 Task: Create a sub task Gather and Analyse Requirements for the task  Develop a new online tool for online resume building in the project BlueTech , assign it to team member softage.1@softage.net and update the status of the sub task to  Off Track , set the priority of the sub task to High
Action: Mouse moved to (812, 315)
Screenshot: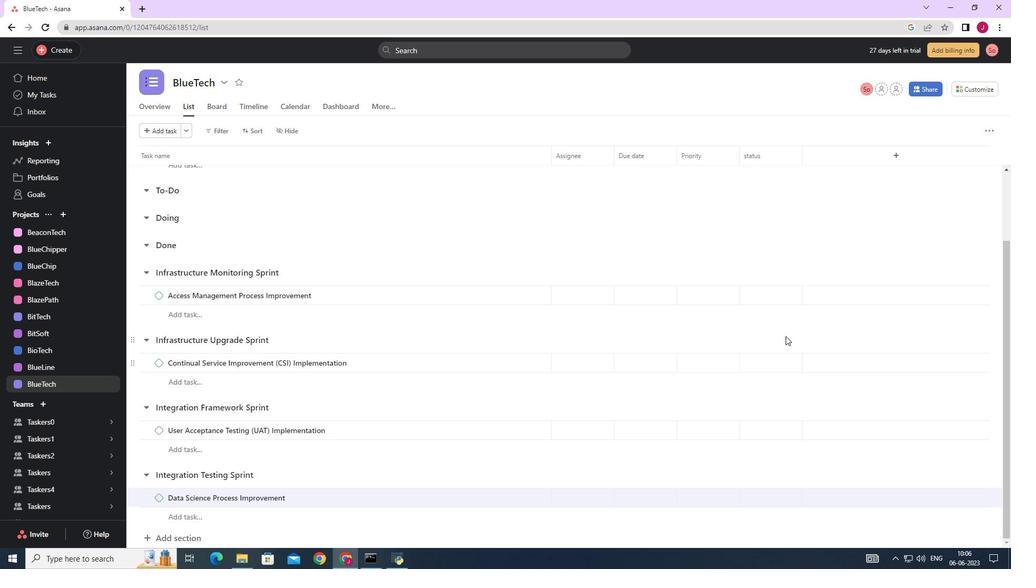 
Action: Mouse scrolled (812, 315) with delta (0, 0)
Screenshot: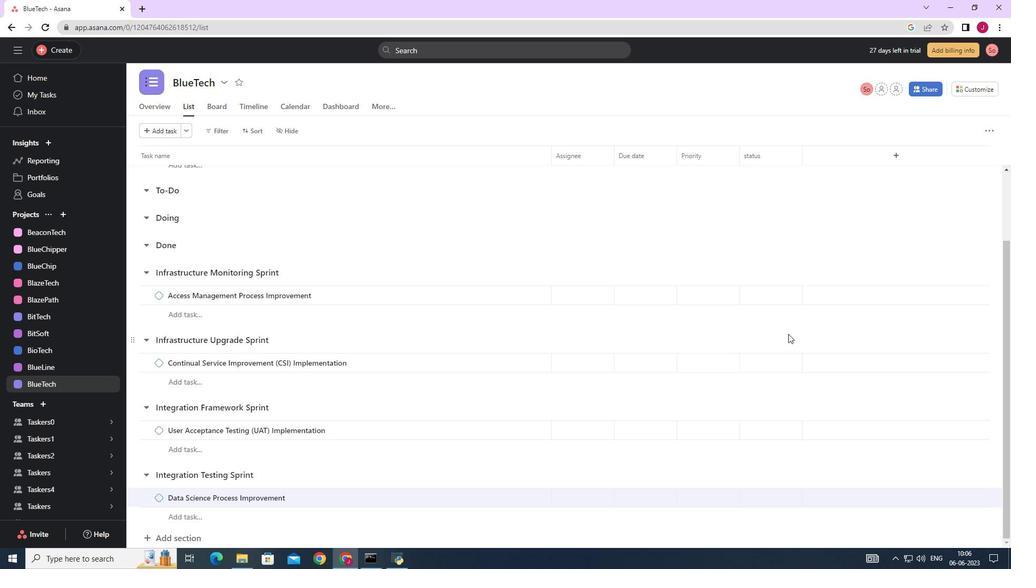 
Action: Mouse scrolled (812, 315) with delta (0, 0)
Screenshot: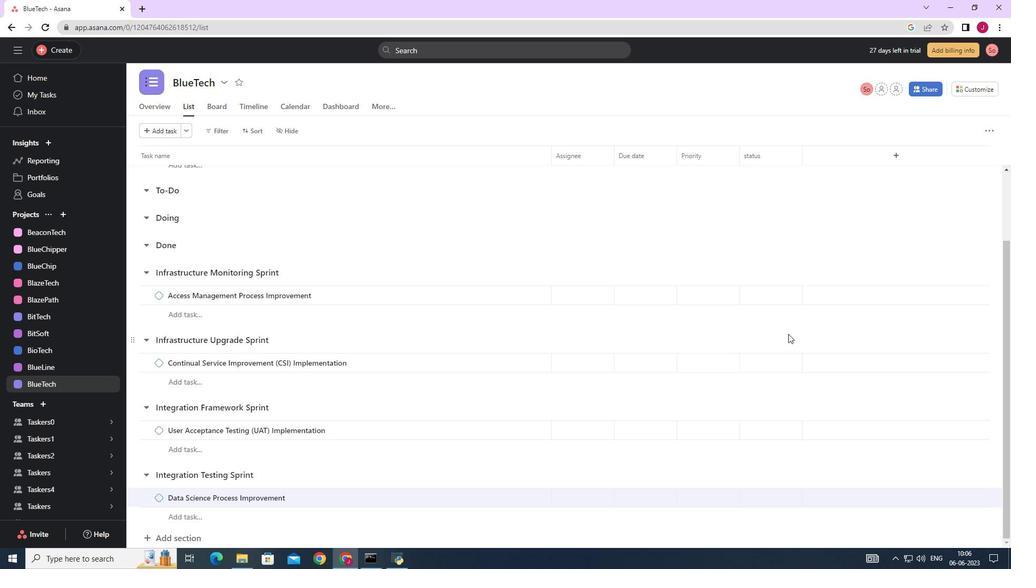 
Action: Mouse scrolled (812, 315) with delta (0, 0)
Screenshot: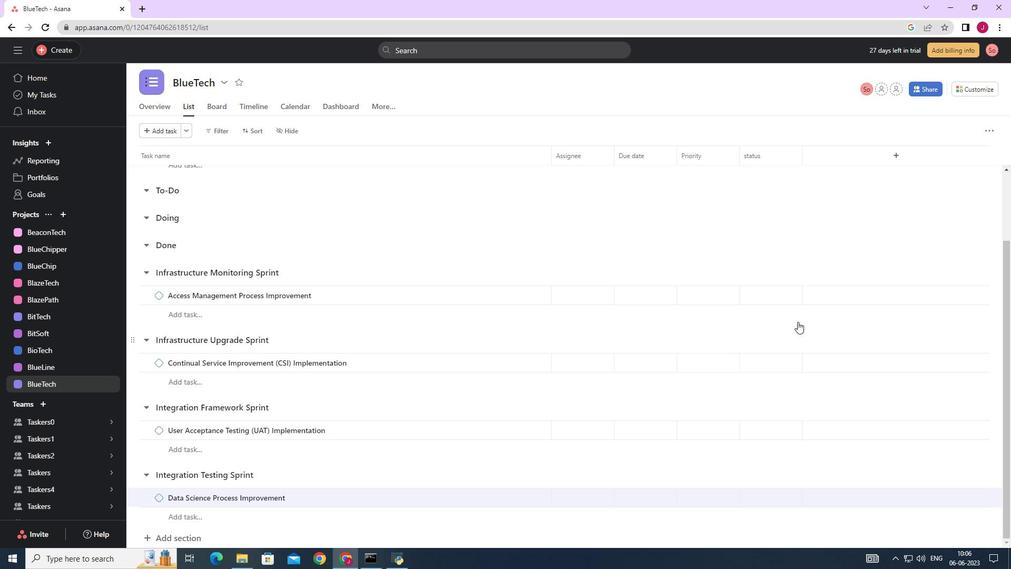 
Action: Mouse moved to (864, 184)
Screenshot: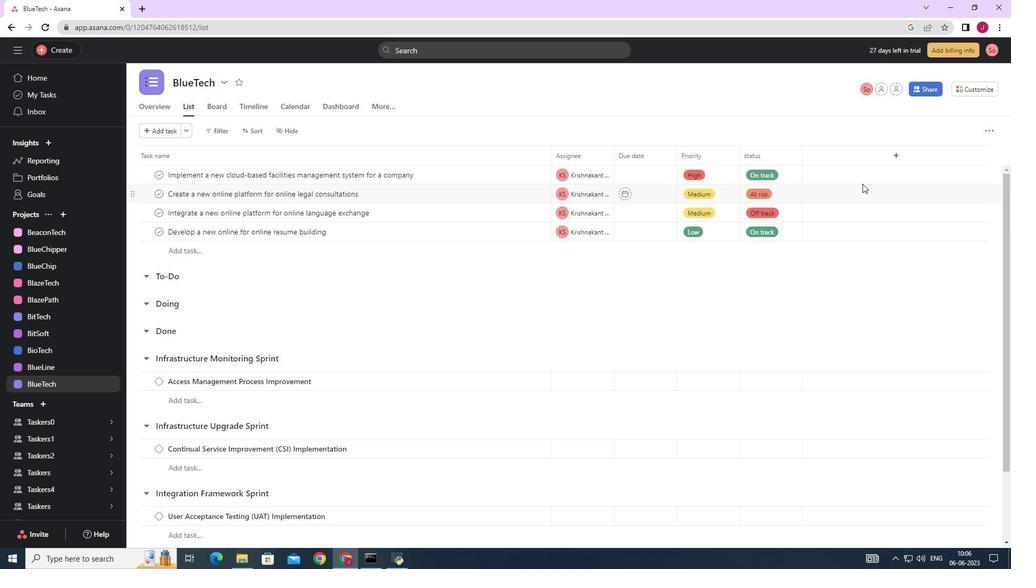 
Action: Mouse scrolled (864, 184) with delta (0, 0)
Screenshot: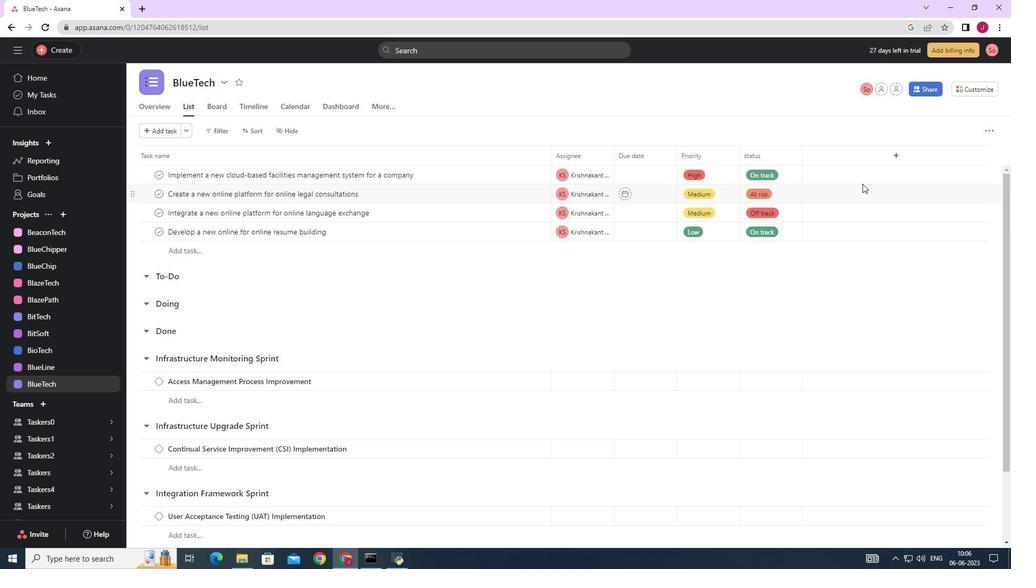 
Action: Mouse scrolled (864, 184) with delta (0, 0)
Screenshot: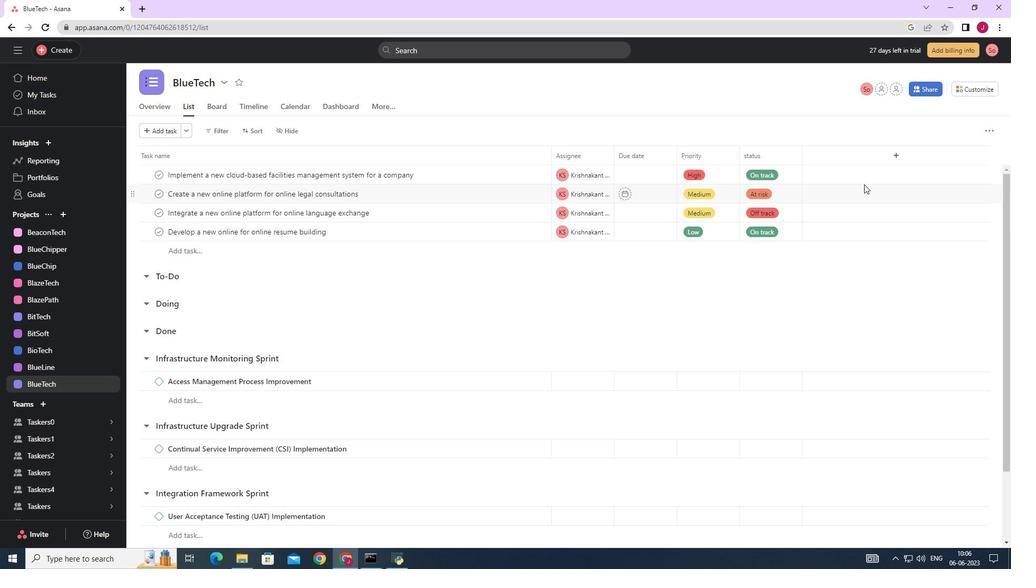 
Action: Mouse scrolled (864, 184) with delta (0, 0)
Screenshot: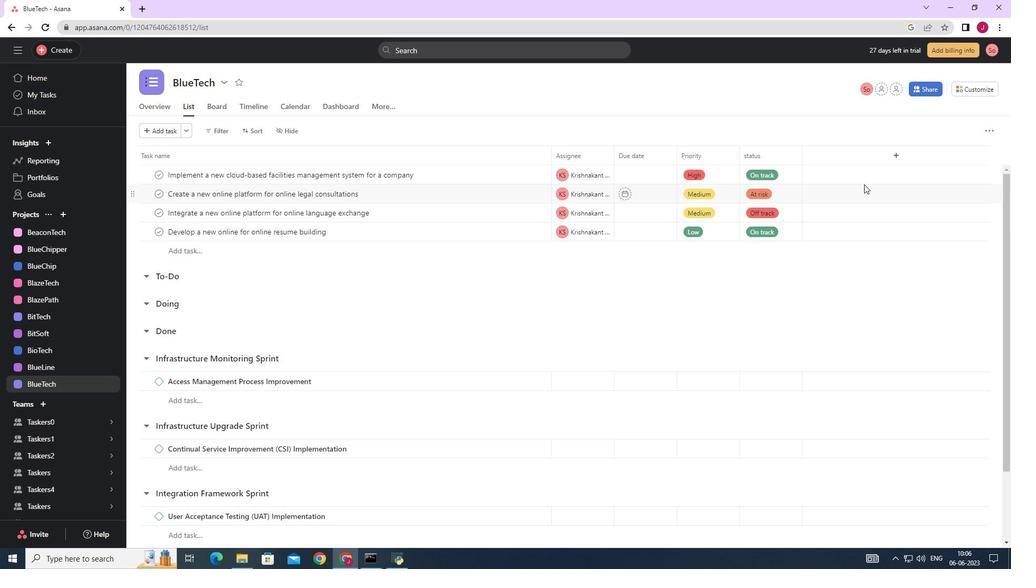 
Action: Mouse moved to (482, 233)
Screenshot: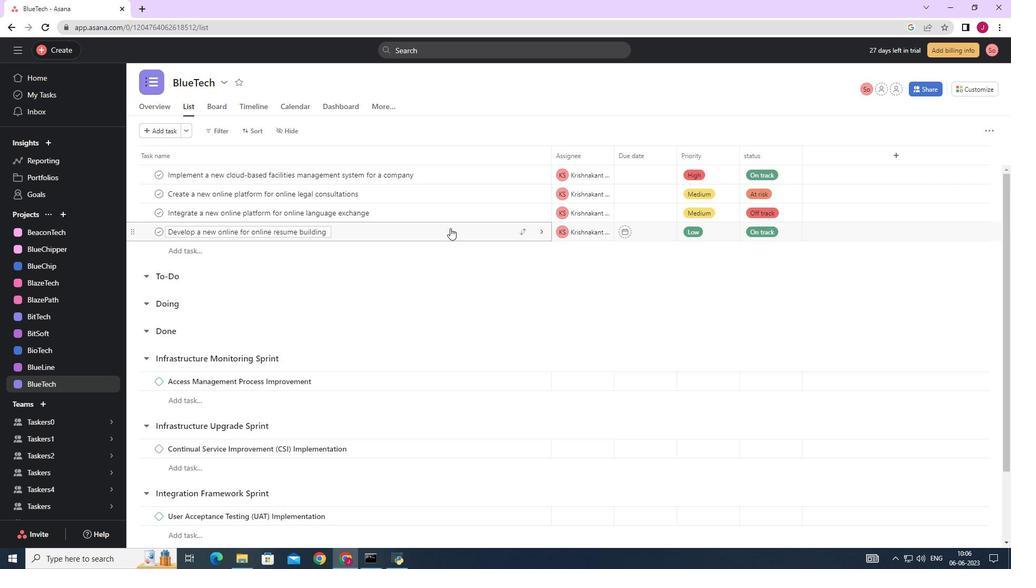 
Action: Mouse pressed left at (482, 233)
Screenshot: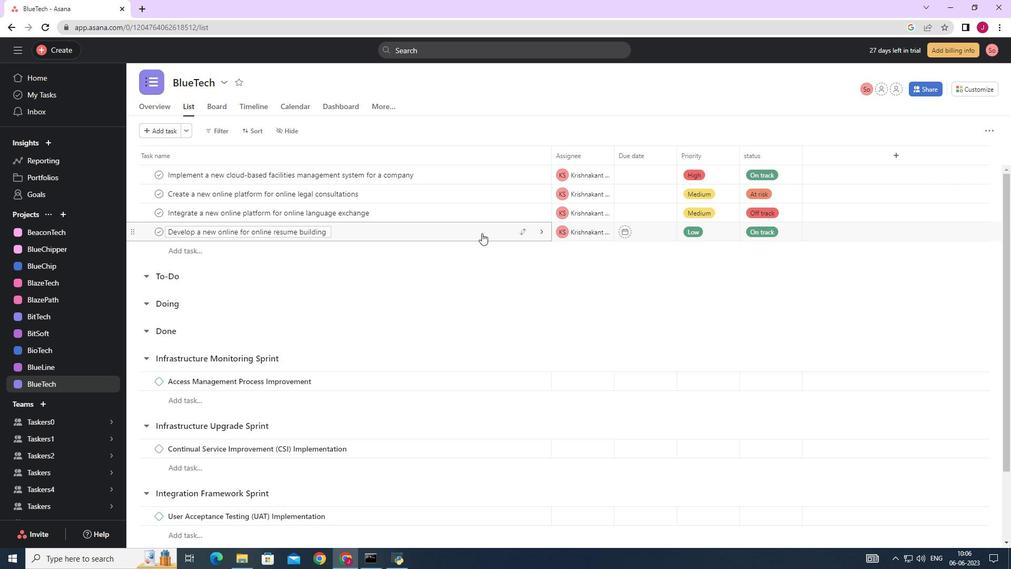
Action: Mouse moved to (851, 342)
Screenshot: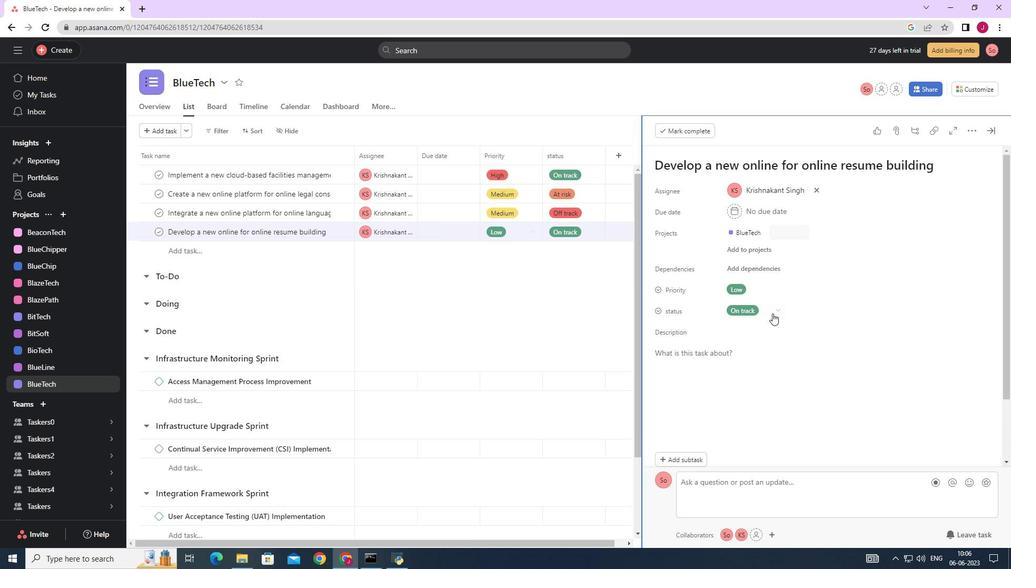 
Action: Mouse scrolled (851, 342) with delta (0, 0)
Screenshot: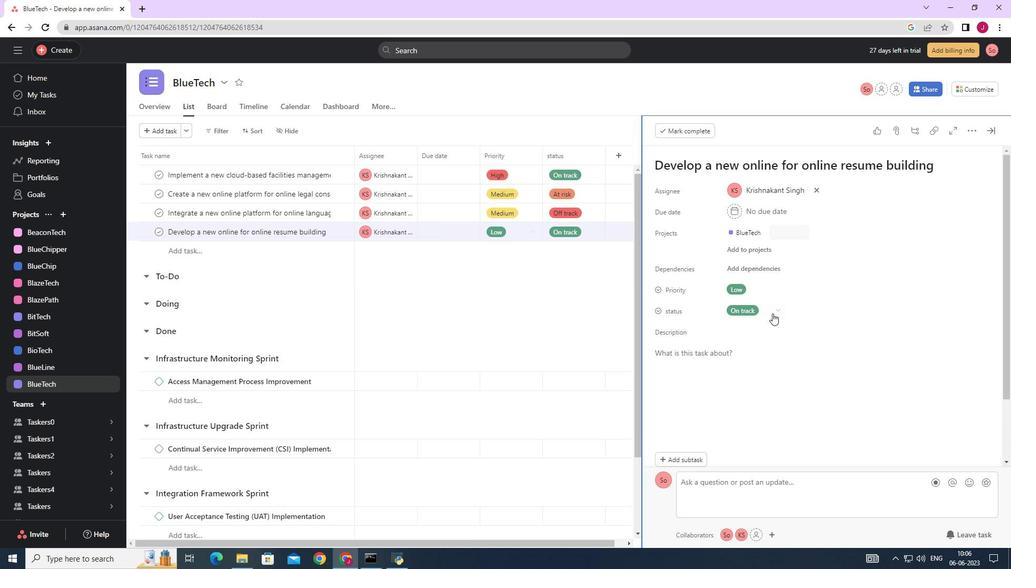 
Action: Mouse moved to (850, 342)
Screenshot: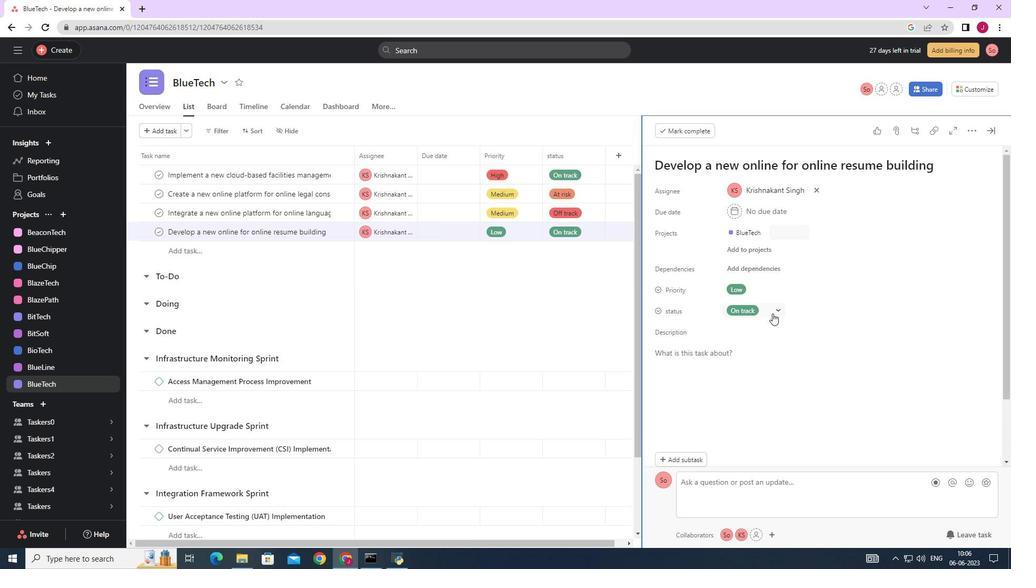 
Action: Mouse scrolled (850, 342) with delta (0, 0)
Screenshot: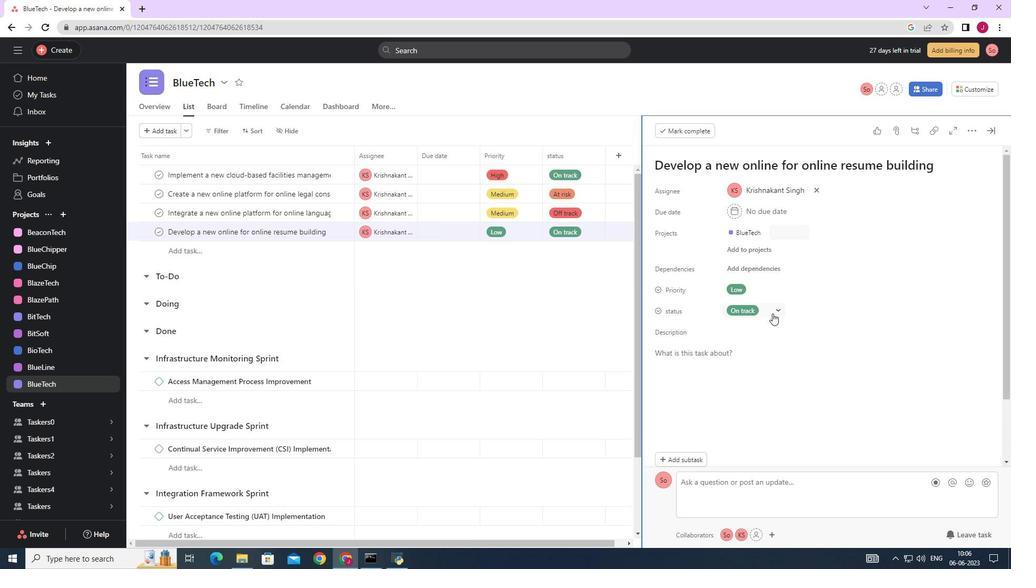 
Action: Mouse moved to (850, 342)
Screenshot: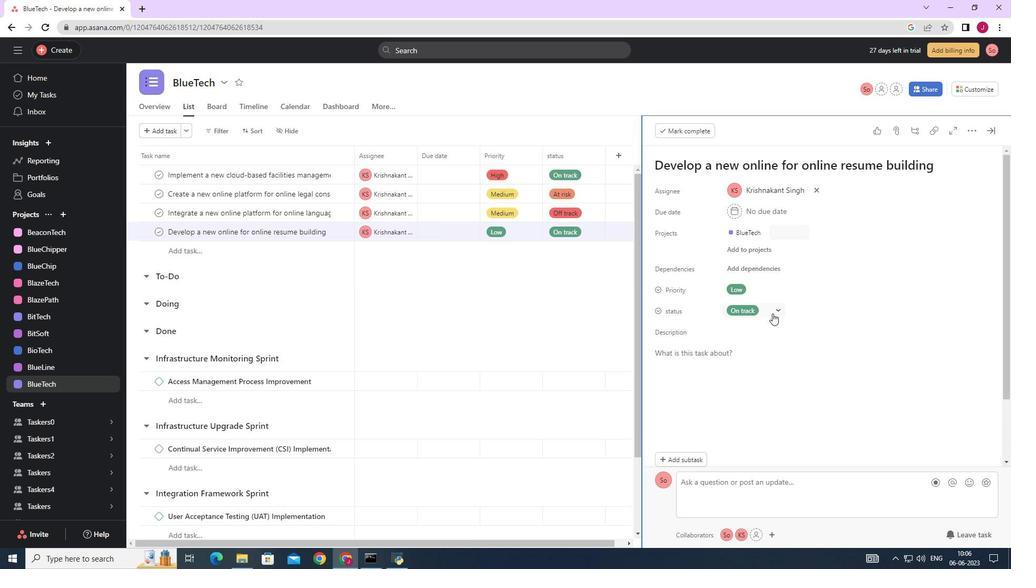 
Action: Mouse scrolled (850, 342) with delta (0, 0)
Screenshot: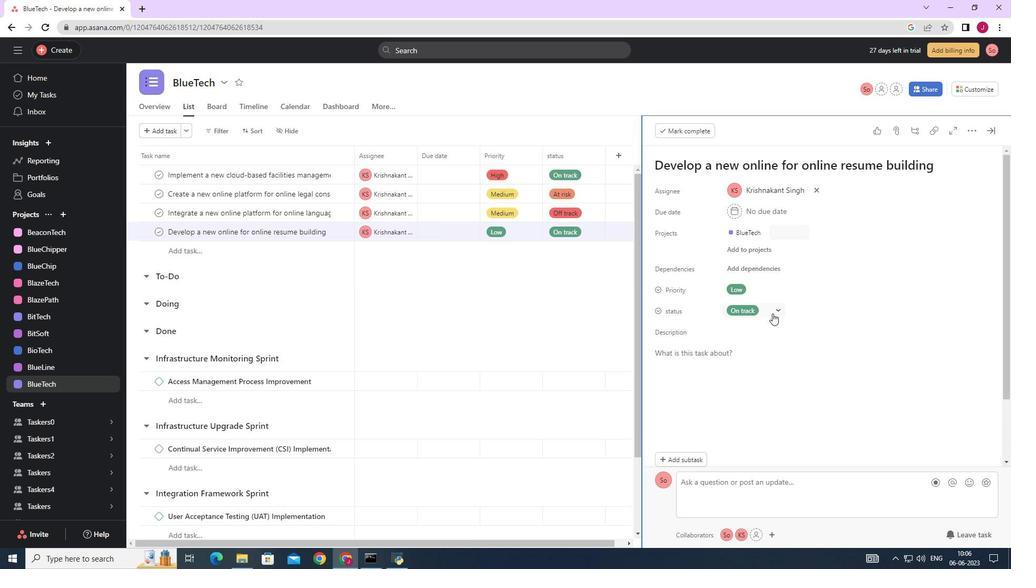 
Action: Mouse moved to (849, 342)
Screenshot: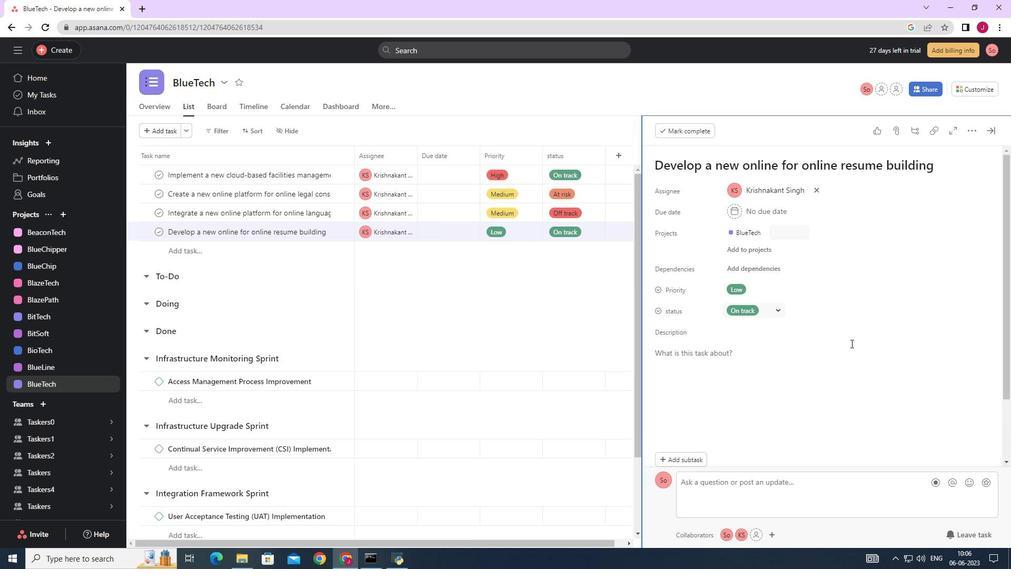 
Action: Mouse scrolled (849, 342) with delta (0, 0)
Screenshot: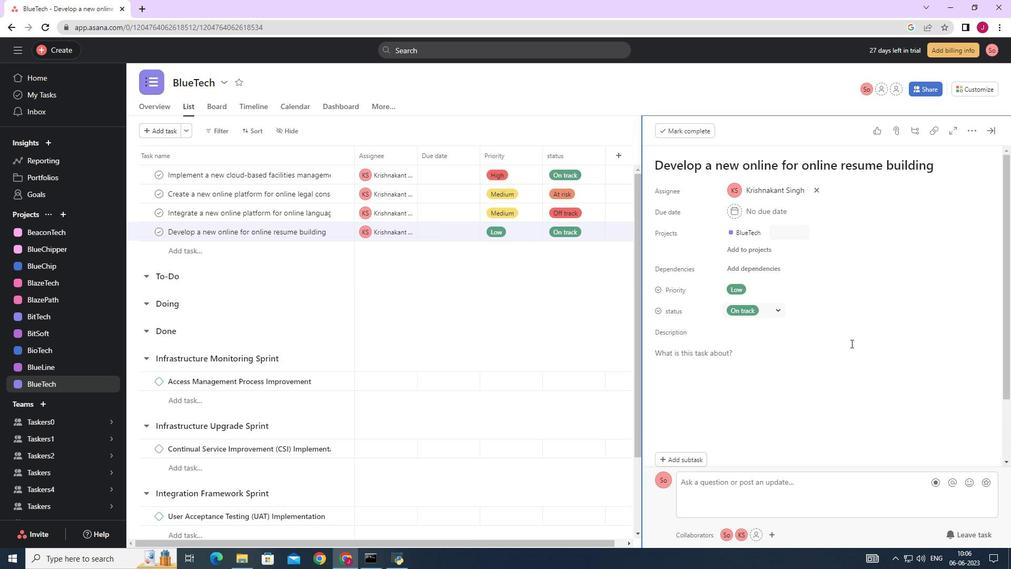 
Action: Mouse moved to (847, 342)
Screenshot: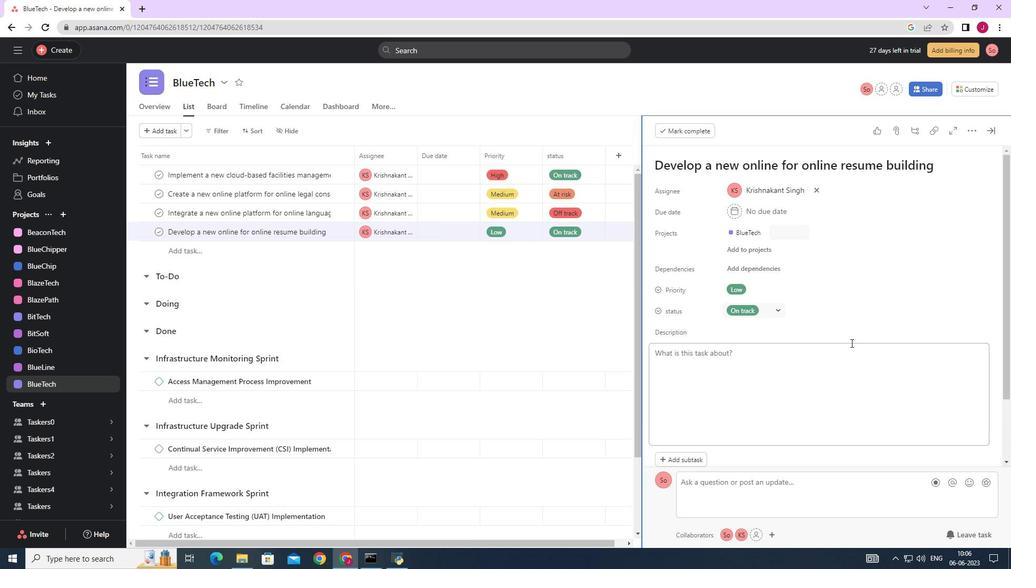 
Action: Mouse scrolled (847, 342) with delta (0, 0)
Screenshot: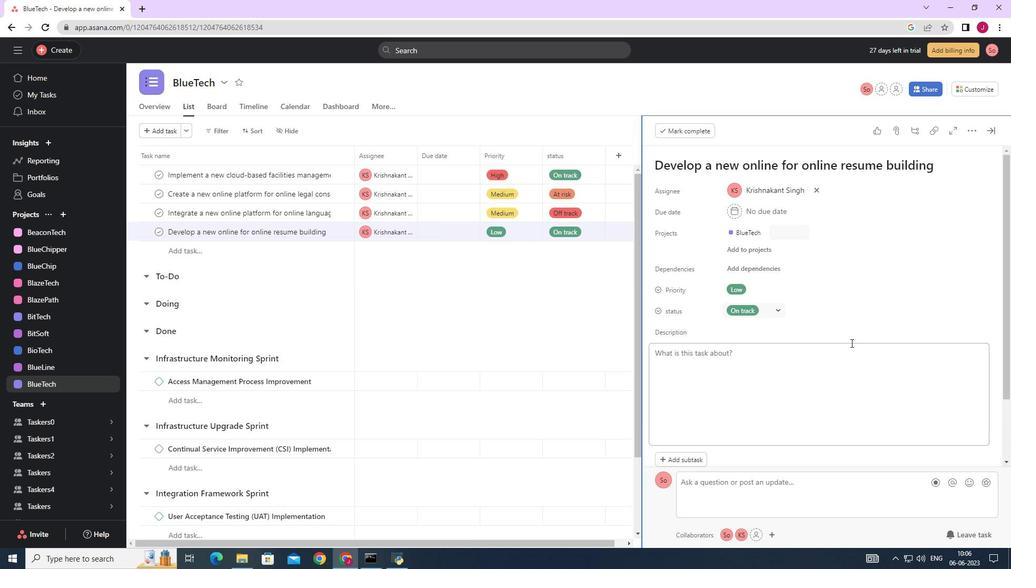 
Action: Mouse moved to (688, 383)
Screenshot: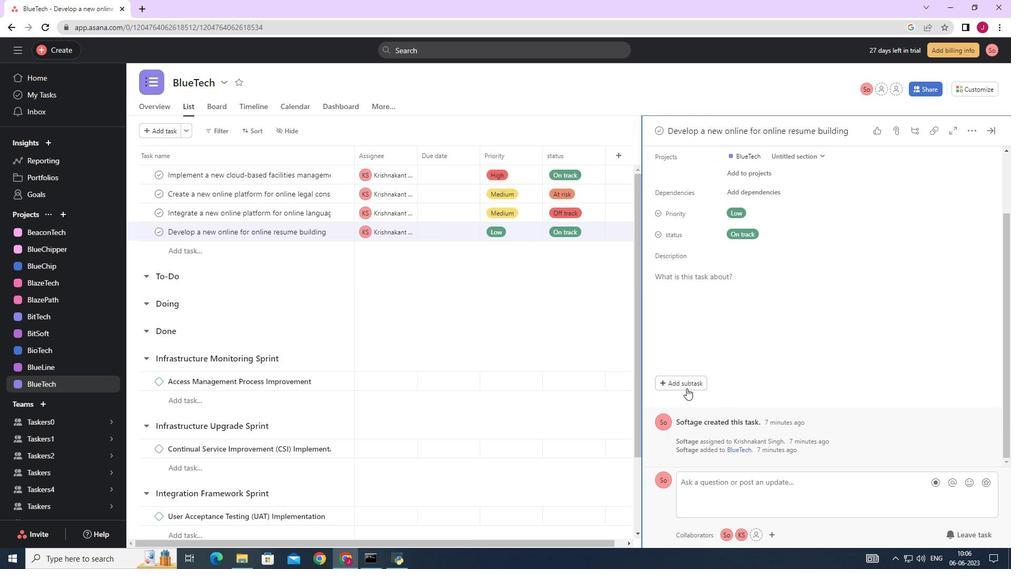 
Action: Mouse pressed left at (688, 383)
Screenshot: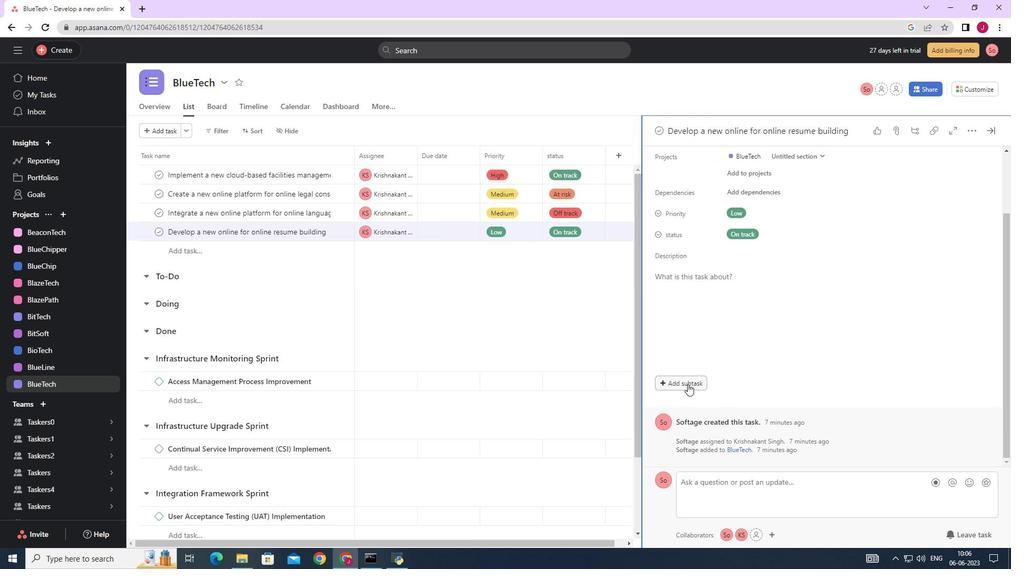 
Action: Mouse moved to (688, 383)
Screenshot: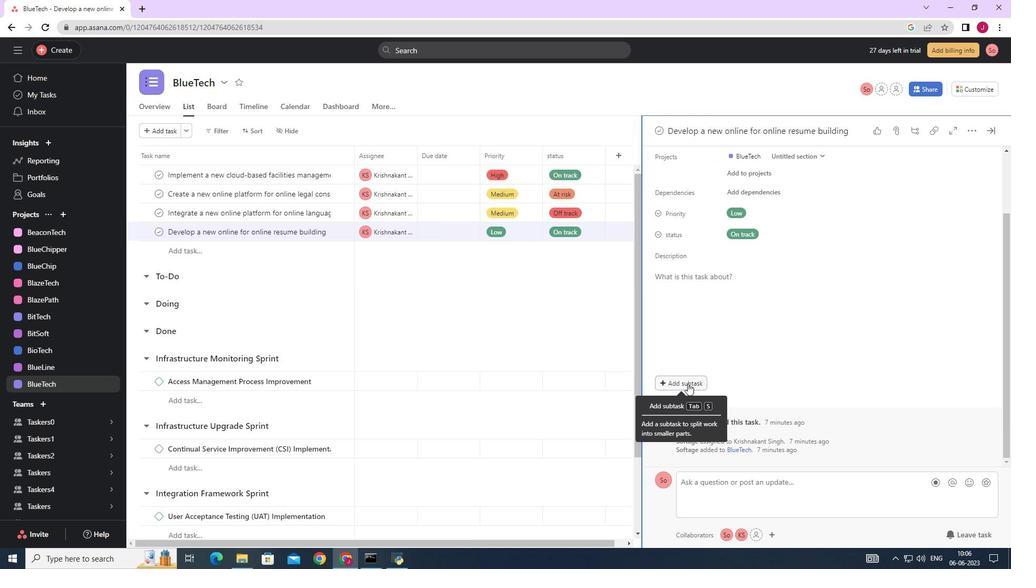 
Action: Mouse scrolled (688, 382) with delta (0, 0)
Screenshot: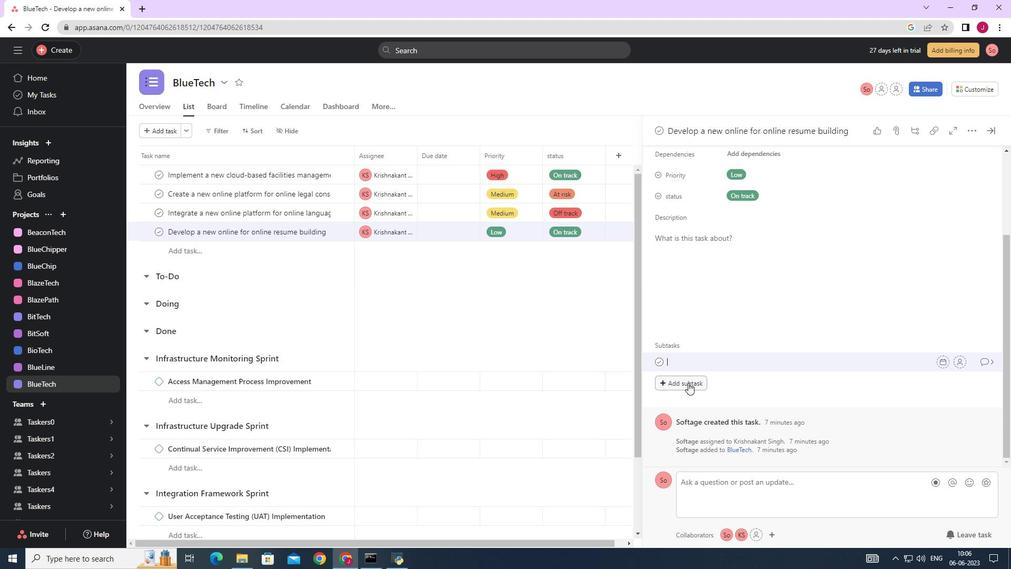 
Action: Mouse scrolled (688, 382) with delta (0, 0)
Screenshot: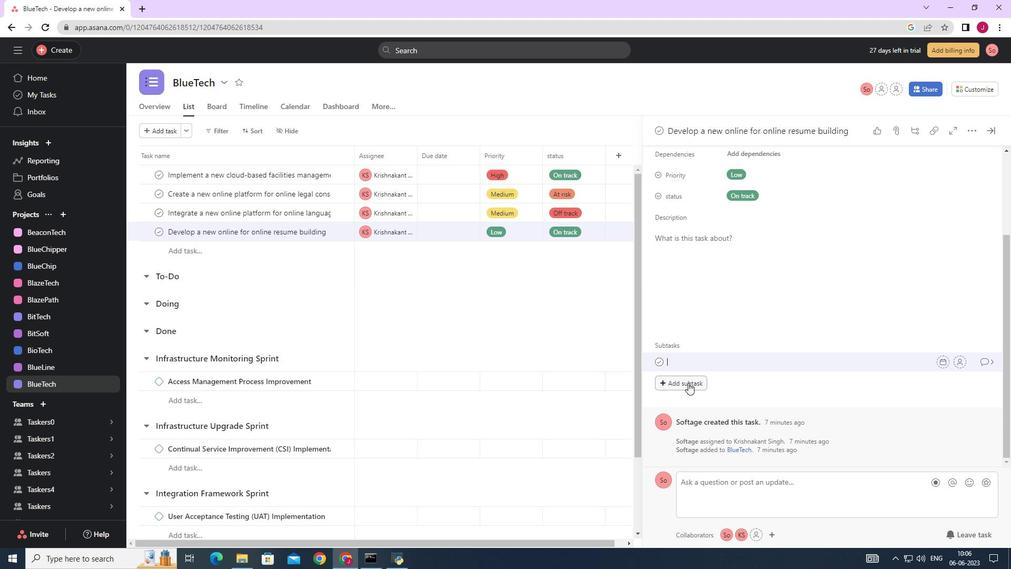 
Action: Mouse moved to (688, 382)
Screenshot: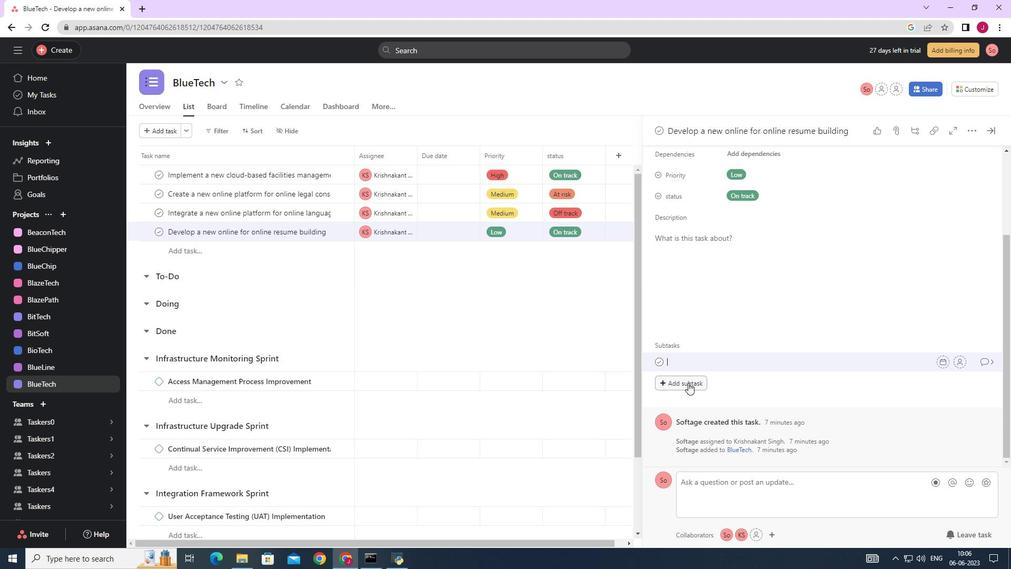 
Action: Mouse scrolled (688, 381) with delta (0, 0)
Screenshot: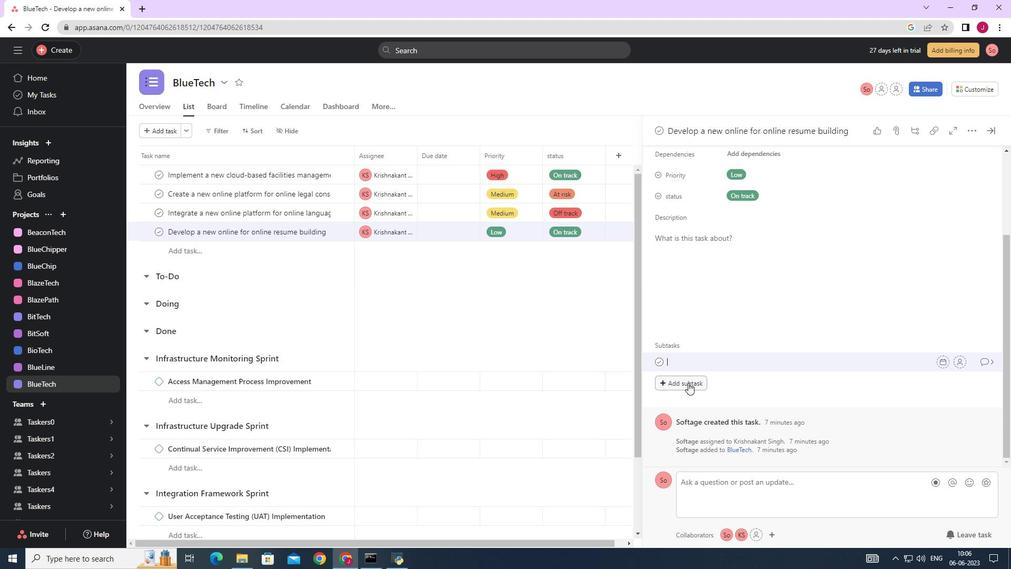 
Action: Mouse moved to (689, 379)
Screenshot: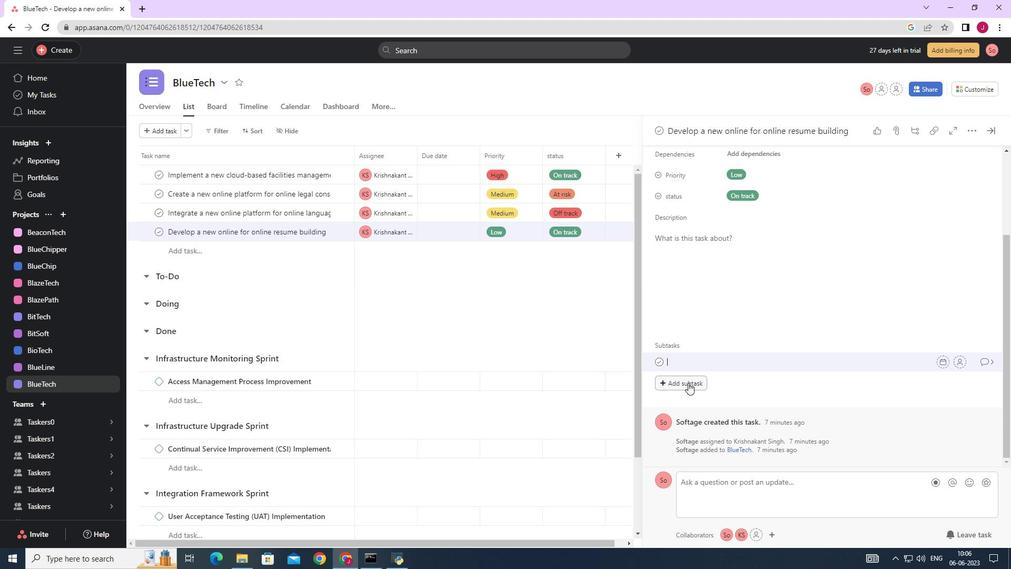 
Action: Mouse scrolled (689, 379) with delta (0, 0)
Screenshot: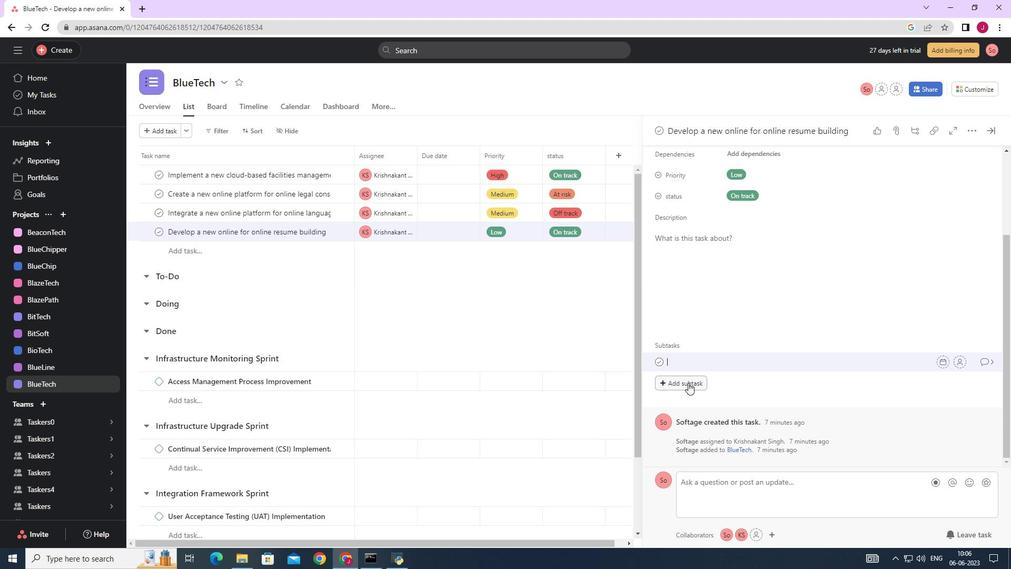 
Action: Mouse moved to (692, 364)
Screenshot: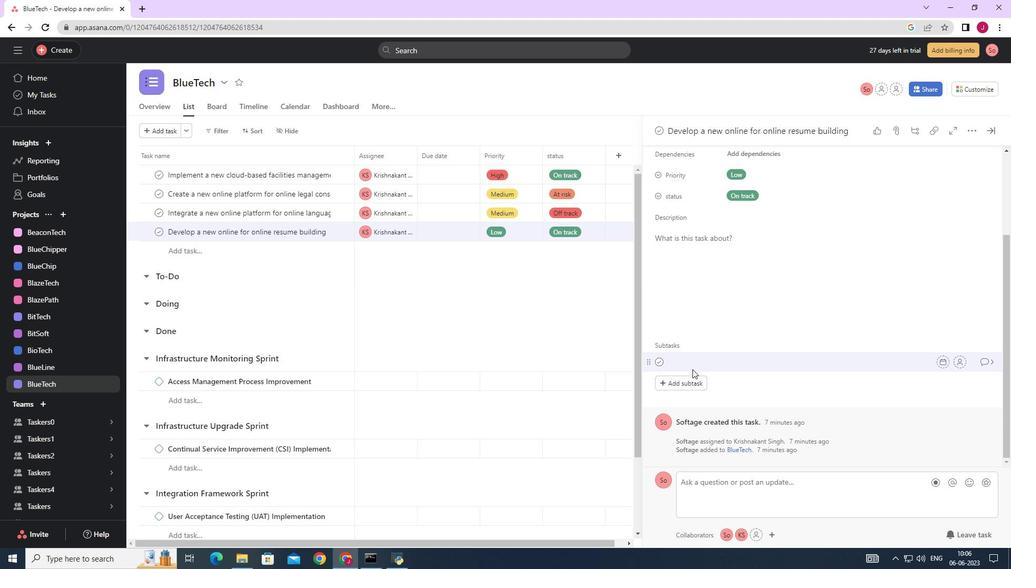 
Action: Key pressed <Key.caps_lock>G<Key.caps_lock>ather<Key.space>and<Key.space><Key.caps_lock>A<Key.caps_lock>nalyse<Key.space><Key.caps_lock>R<Key.caps_lock>equirements<Key.space>
Screenshot: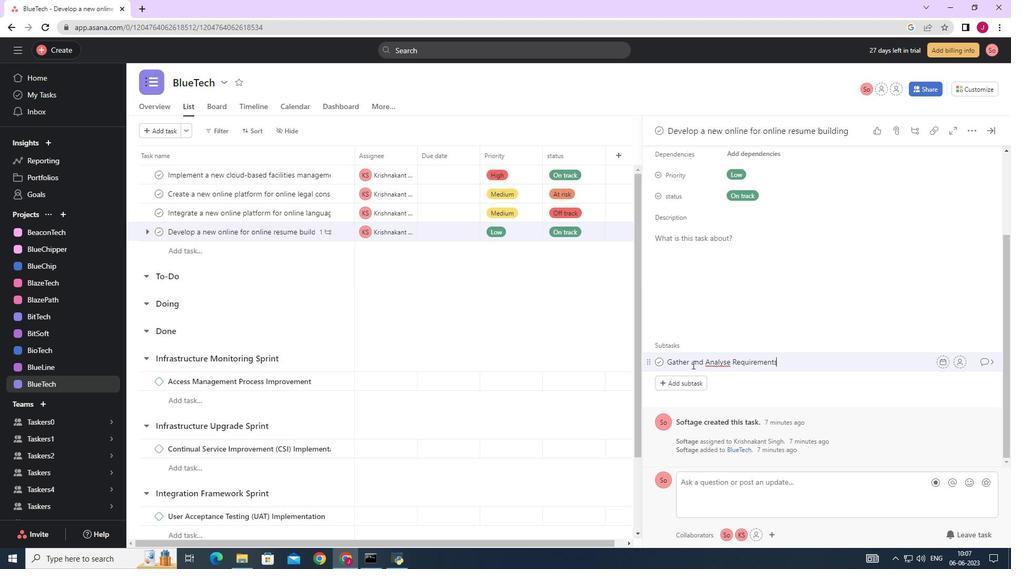 
Action: Mouse moved to (957, 360)
Screenshot: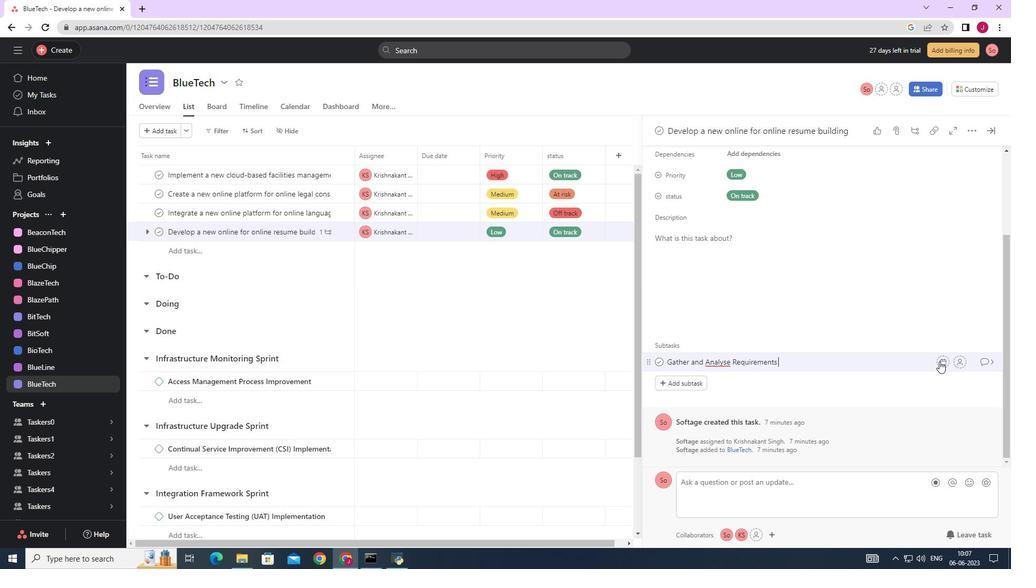 
Action: Mouse pressed left at (957, 360)
Screenshot: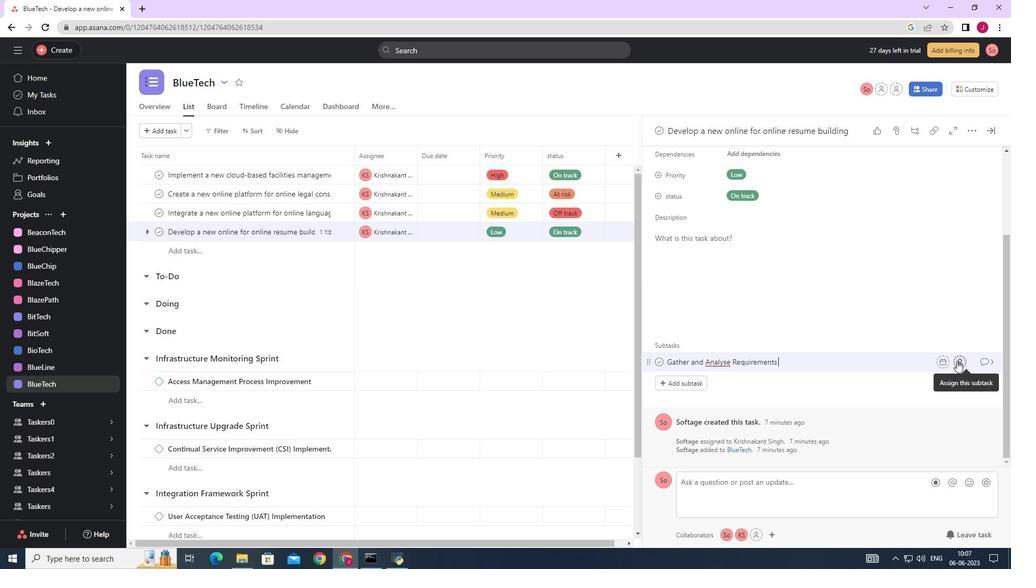 
Action: Mouse moved to (861, 405)
Screenshot: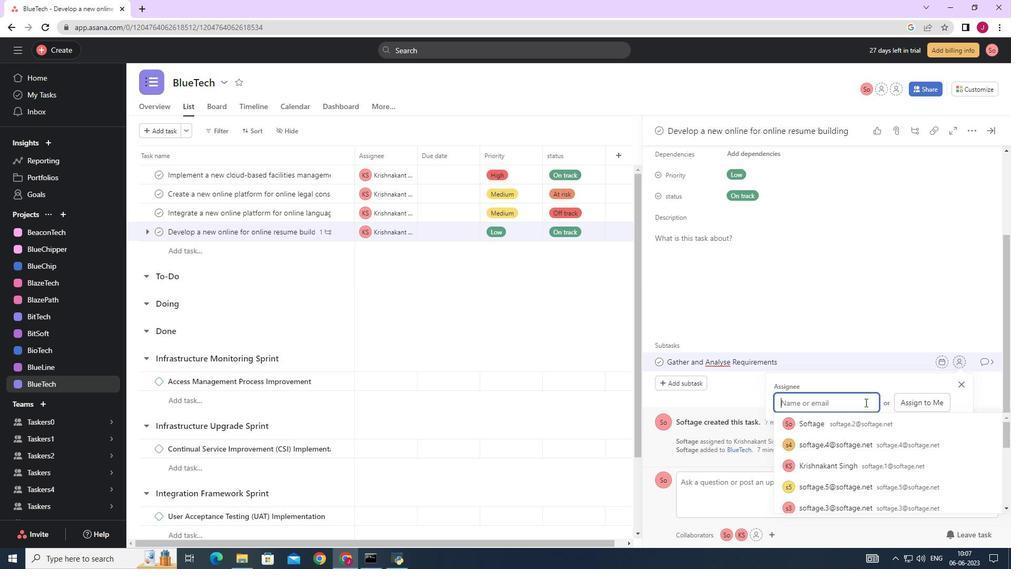 
Action: Key pressed softage.
Screenshot: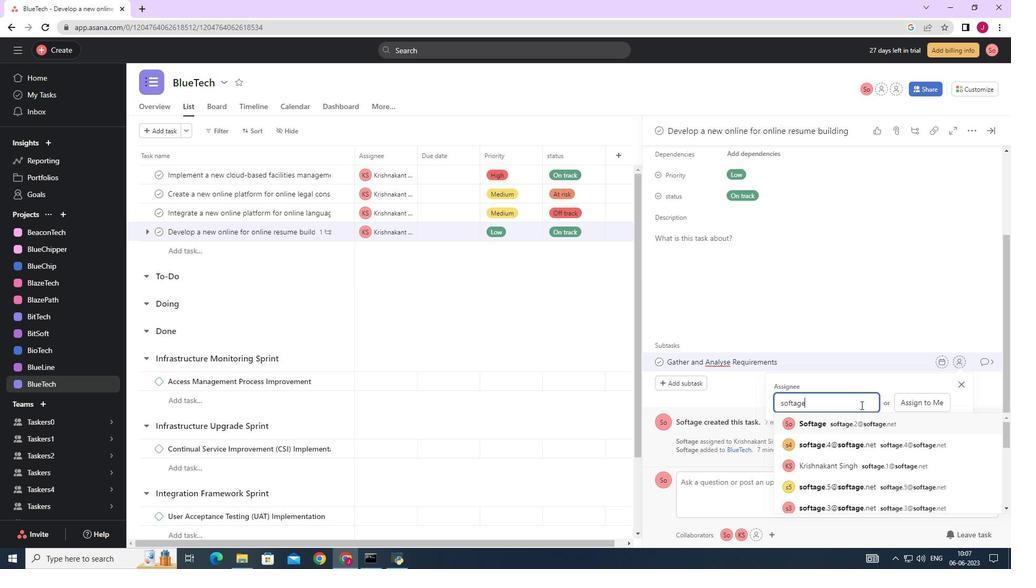 
Action: Mouse moved to (962, 384)
Screenshot: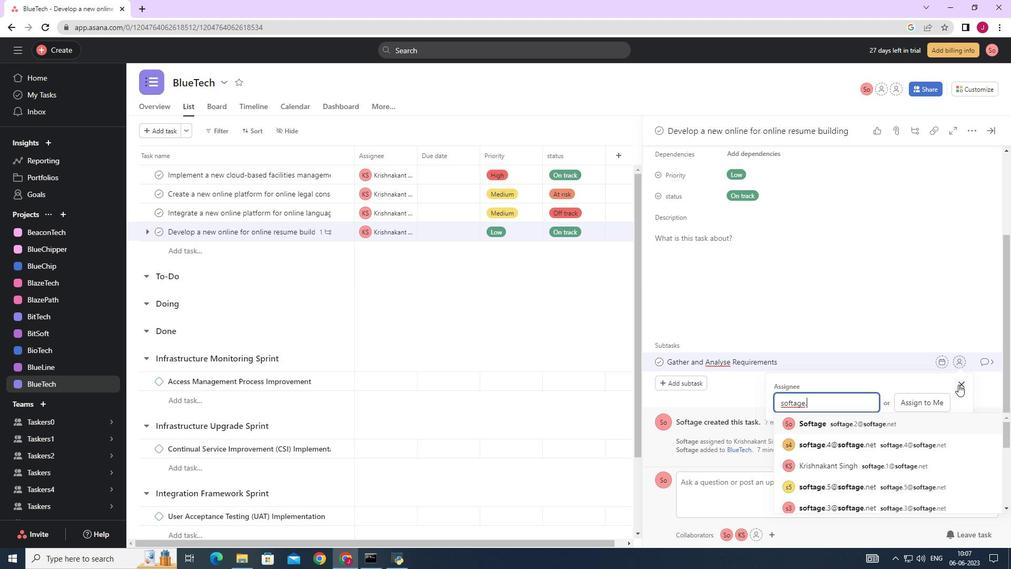 
Action: Mouse pressed left at (962, 384)
Screenshot: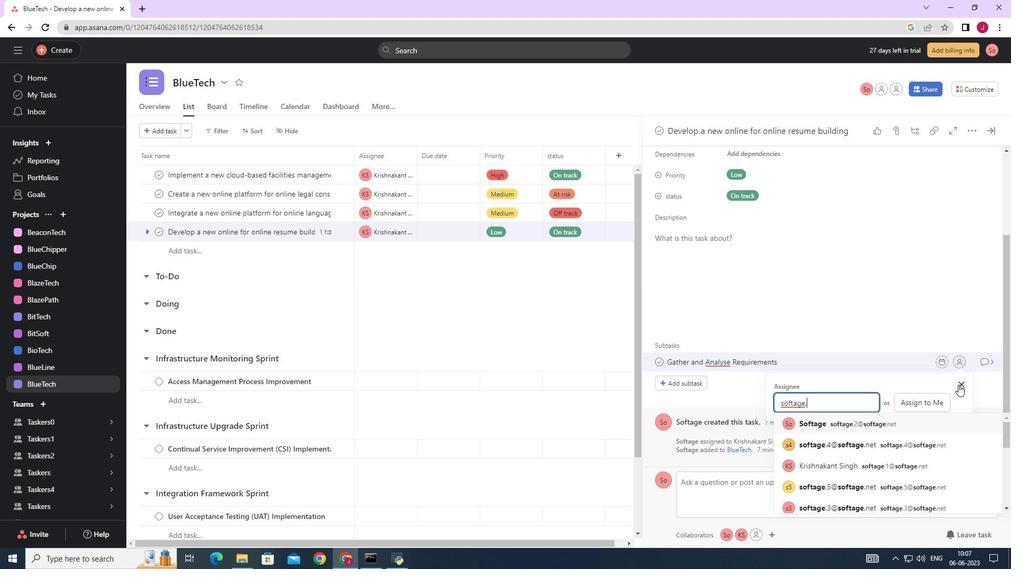 
Action: Mouse moved to (750, 408)
Screenshot: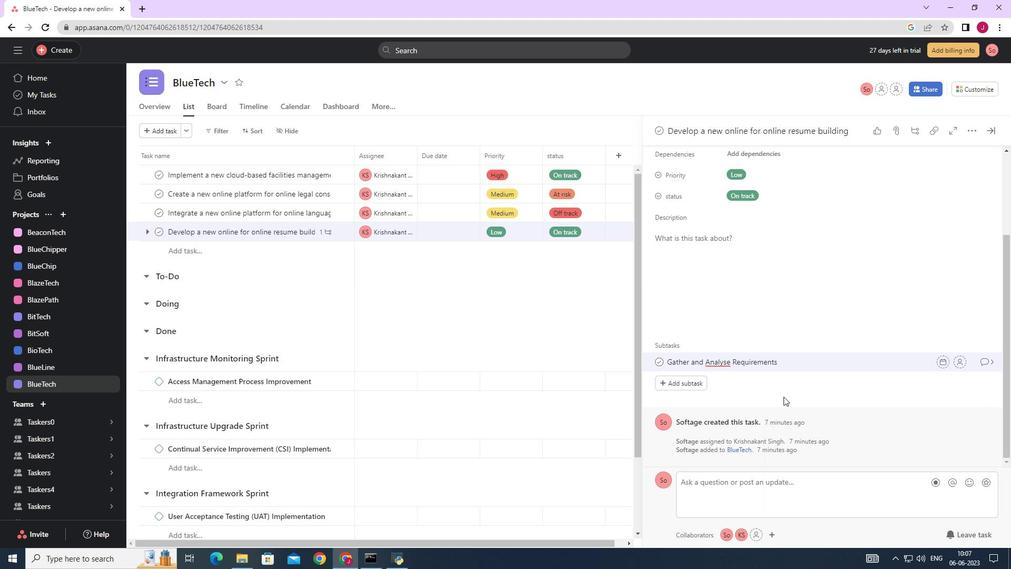 
Action: Mouse scrolled (750, 409) with delta (0, 0)
Screenshot: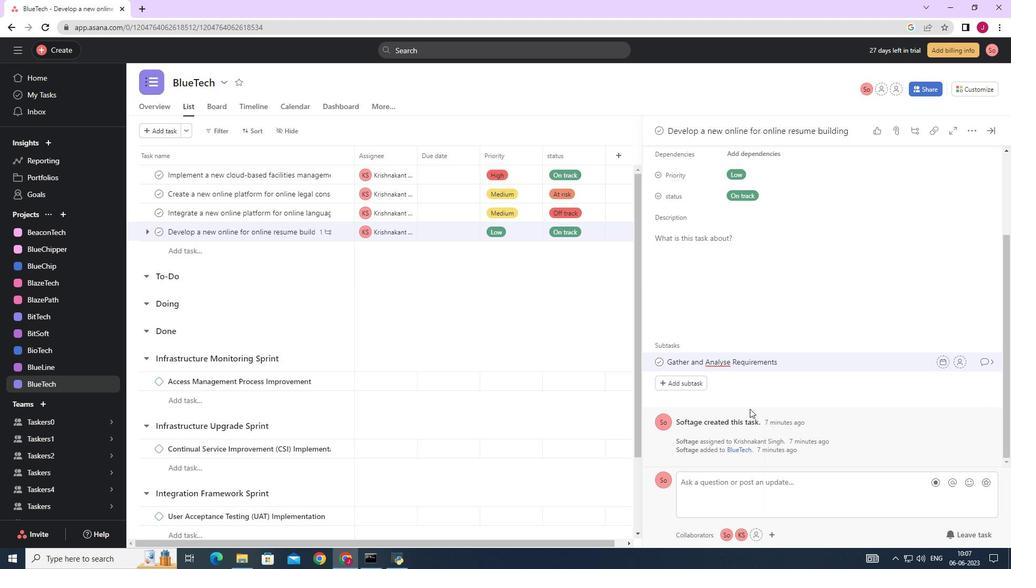 
Action: Mouse scrolled (750, 409) with delta (0, 0)
Screenshot: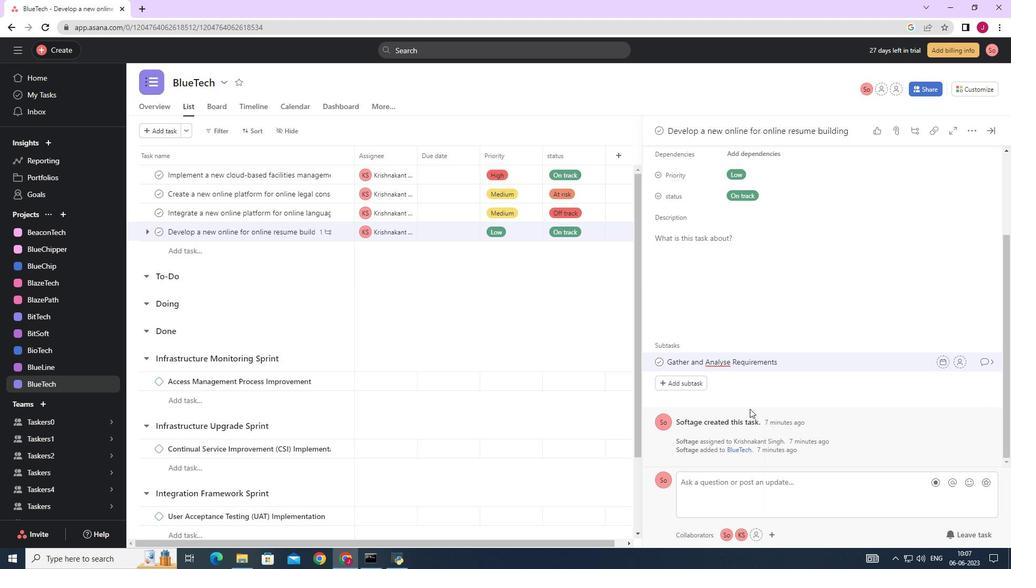 
Action: Mouse scrolled (750, 409) with delta (0, 0)
Screenshot: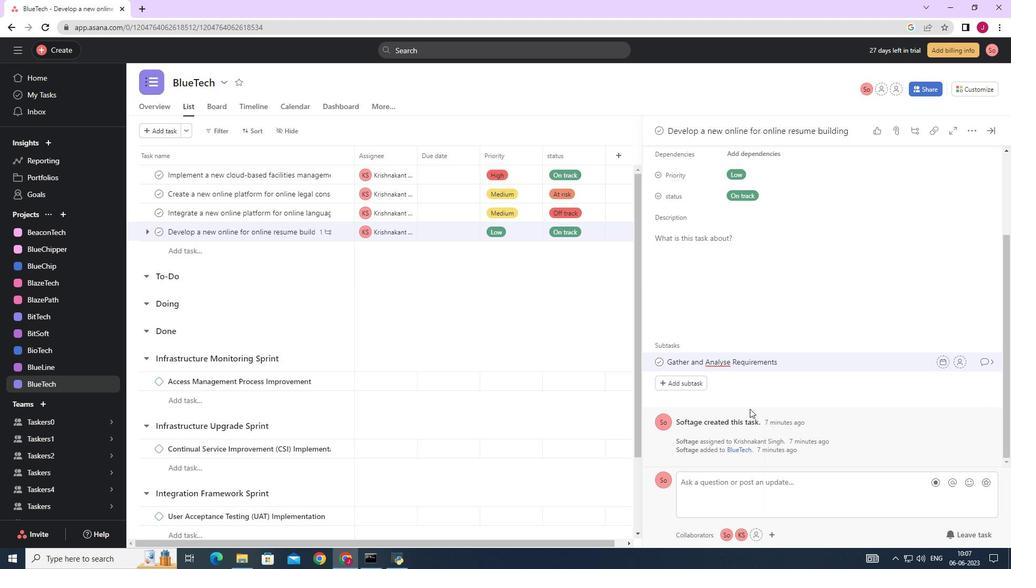 
Action: Mouse scrolled (750, 408) with delta (0, 0)
Screenshot: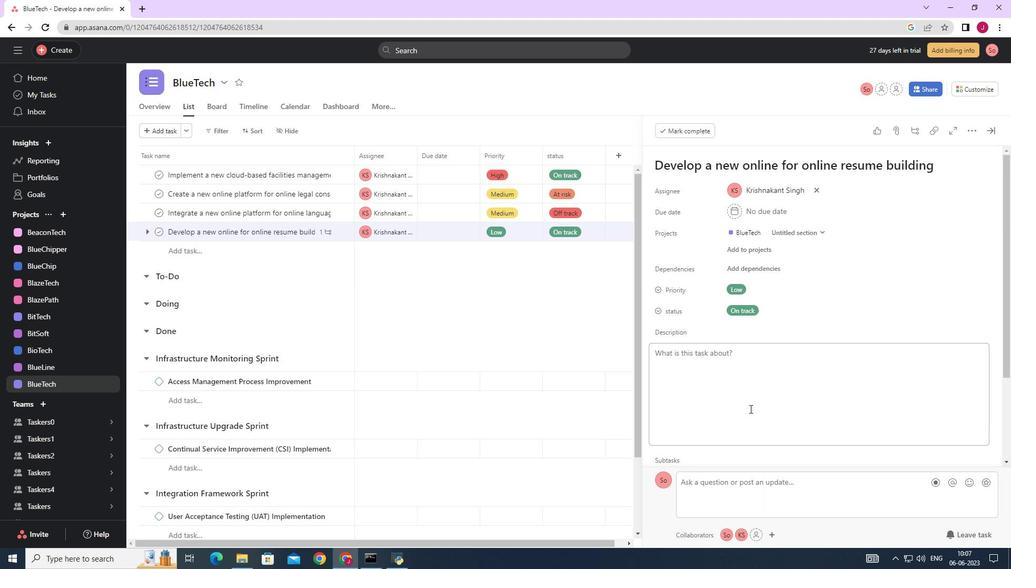 
Action: Mouse scrolled (750, 408) with delta (0, 0)
Screenshot: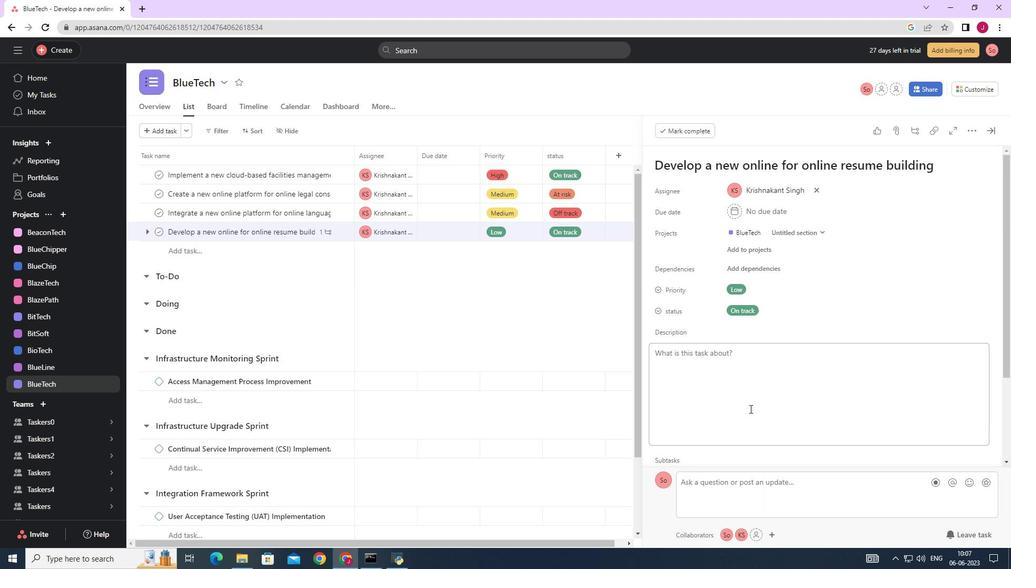 
Action: Mouse moved to (677, 392)
Screenshot: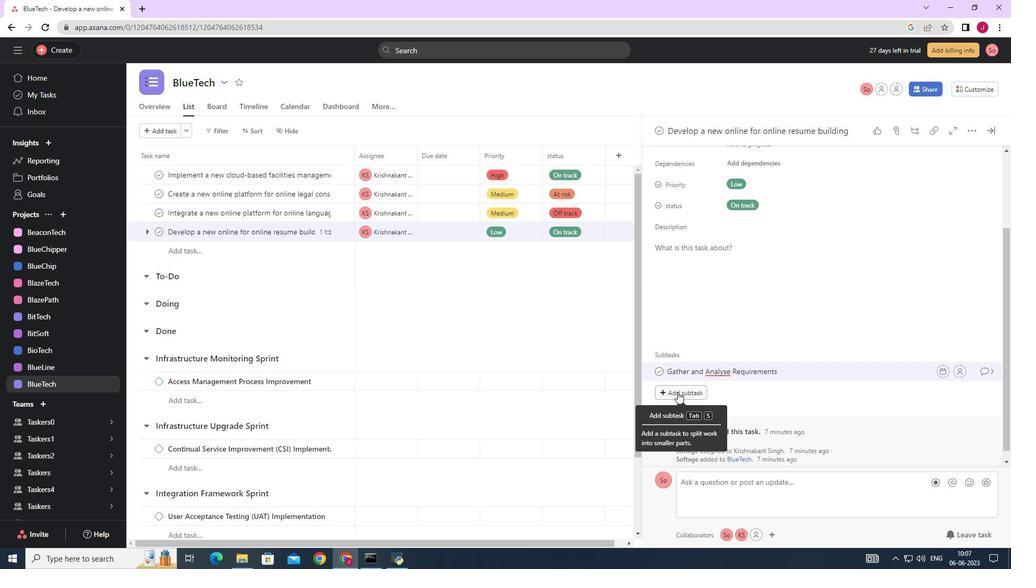 
Action: Mouse pressed left at (677, 392)
Screenshot: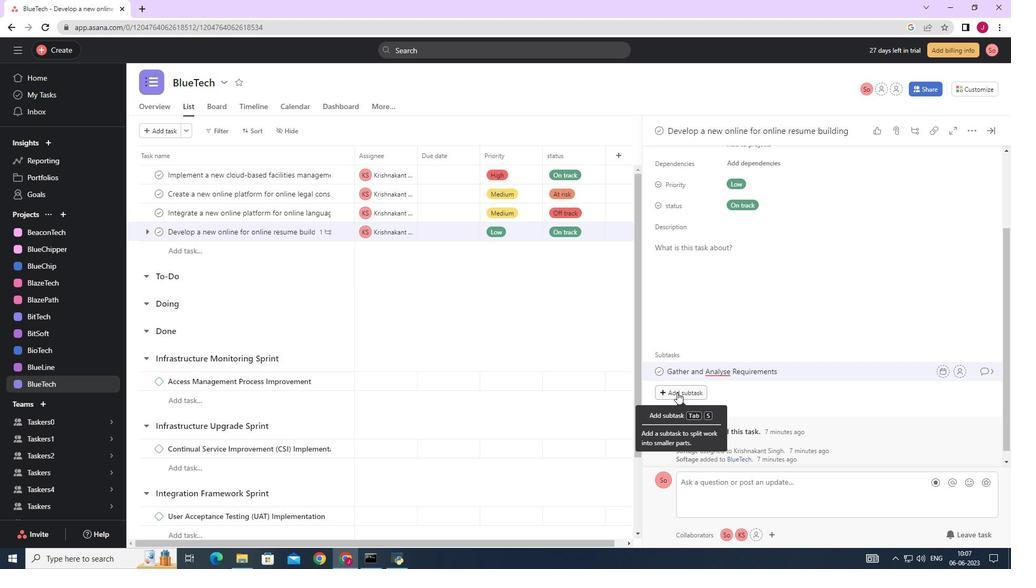 
Action: Mouse moved to (792, 350)
Screenshot: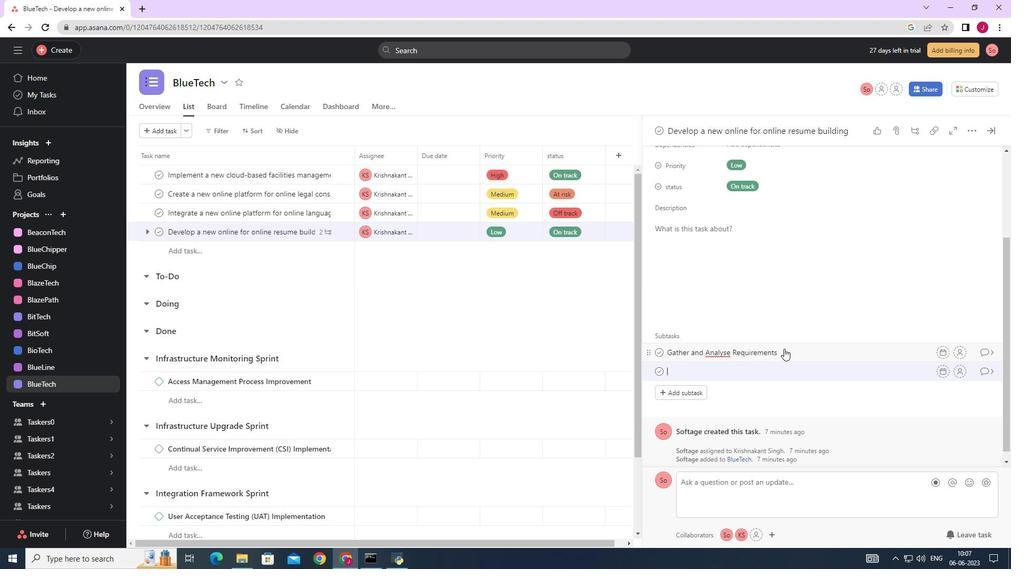 
Action: Mouse pressed left at (792, 350)
Screenshot: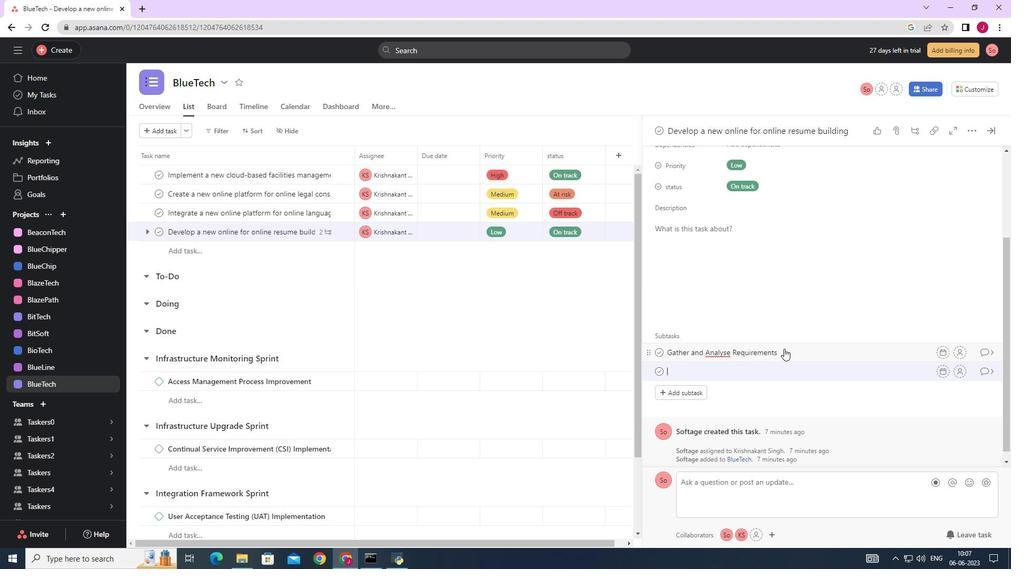 
Action: Mouse moved to (962, 359)
Screenshot: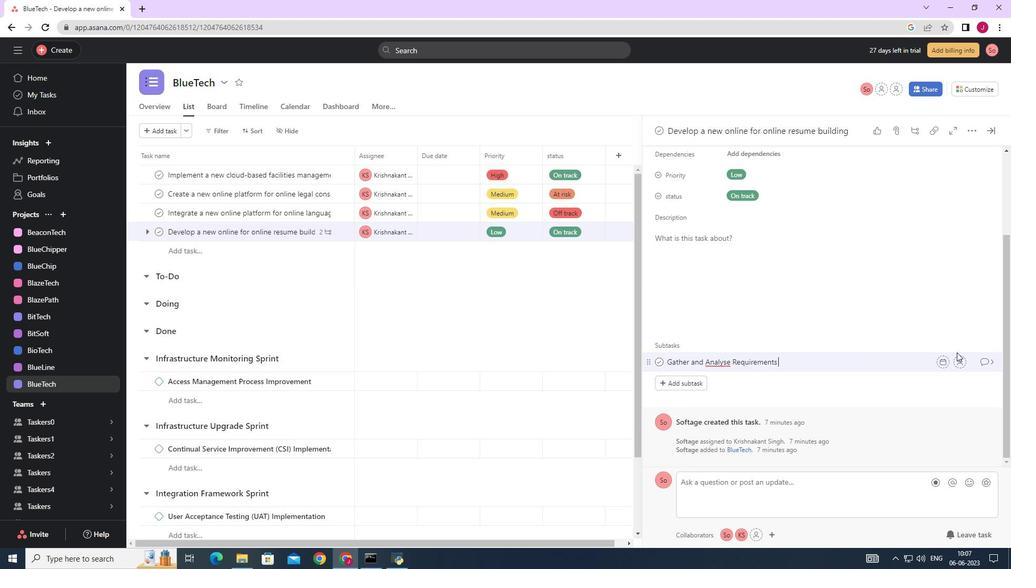 
Action: Mouse pressed left at (962, 359)
Screenshot: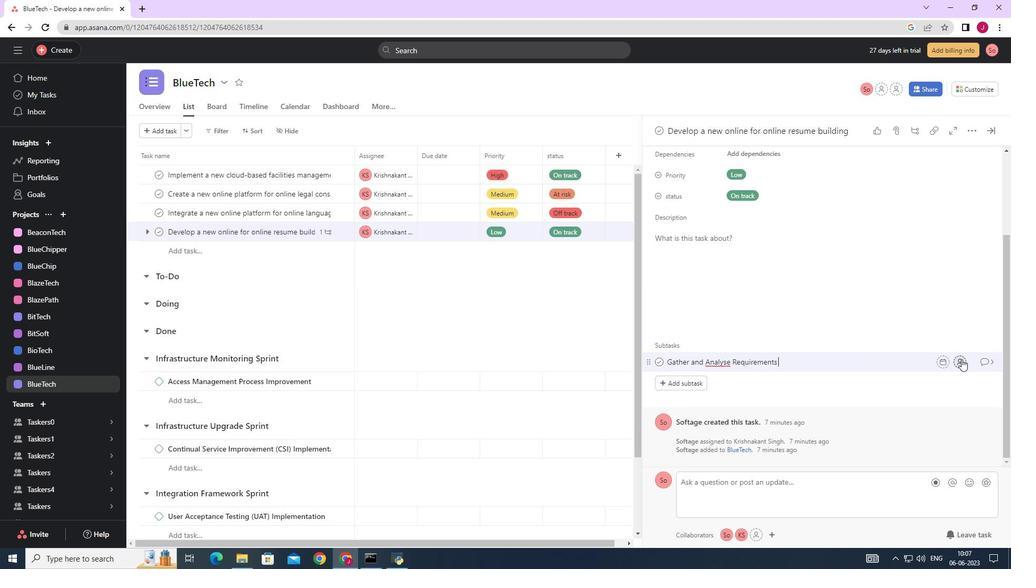 
Action: Mouse moved to (958, 362)
Screenshot: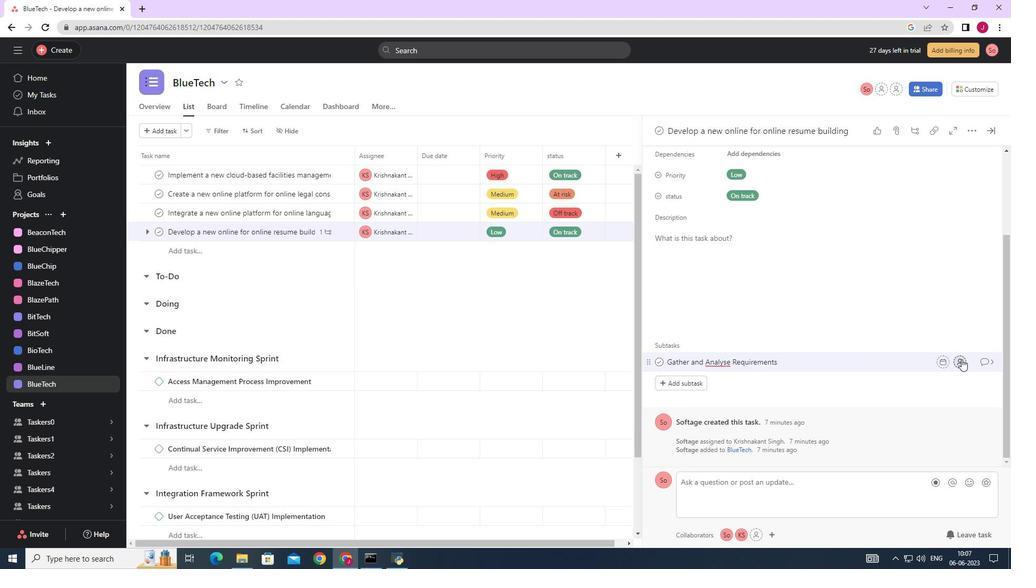 
Action: Key pressed softage.1
Screenshot: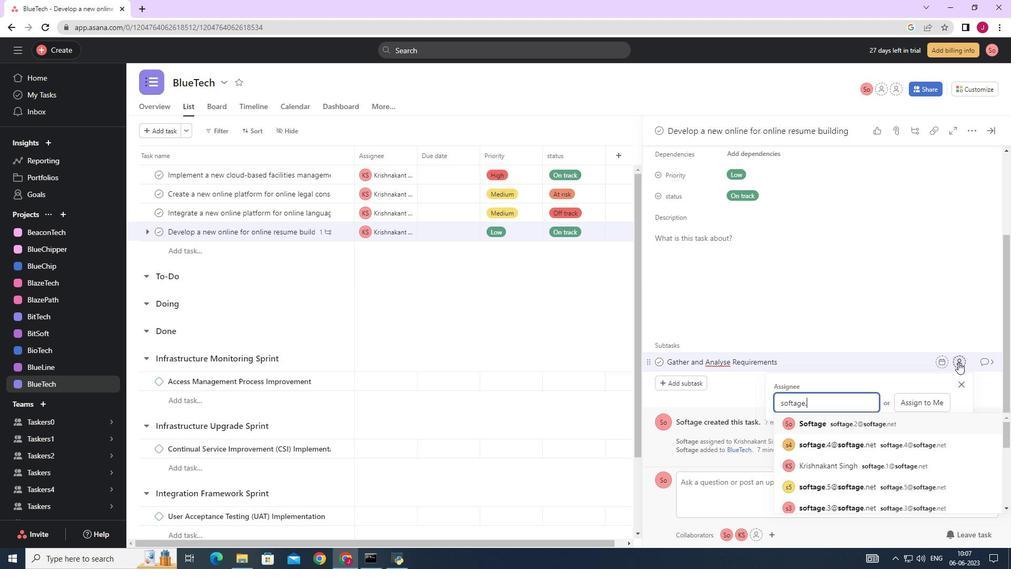 
Action: Mouse moved to (840, 424)
Screenshot: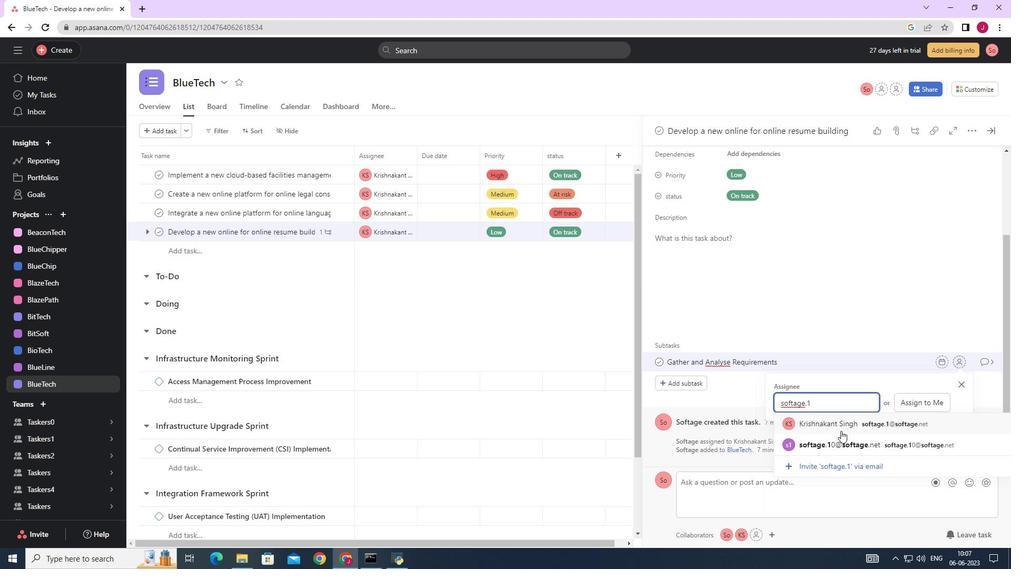 
Action: Mouse pressed left at (840, 424)
Screenshot: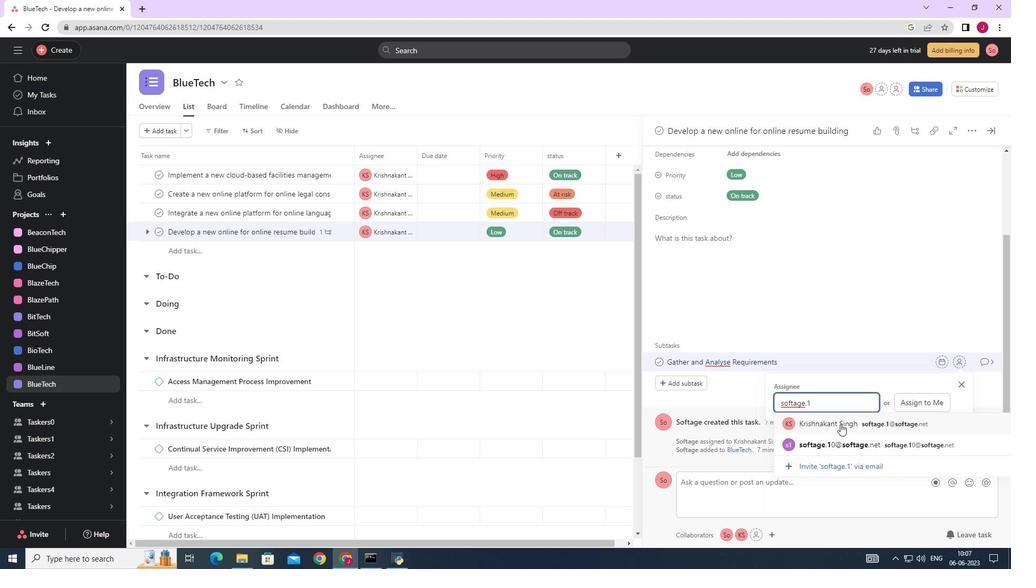 
Action: Mouse moved to (984, 360)
Screenshot: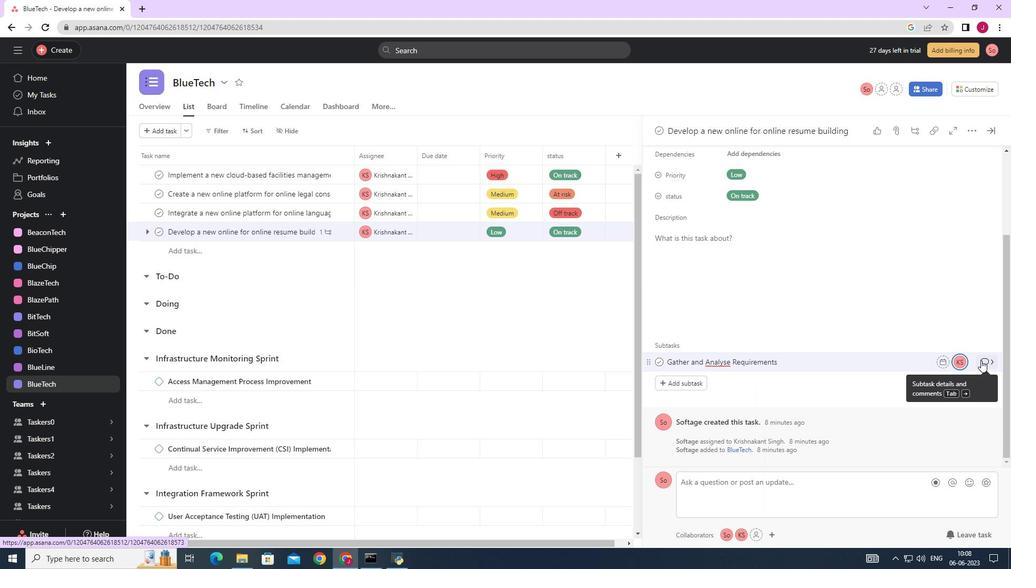 
Action: Mouse pressed left at (984, 360)
Screenshot: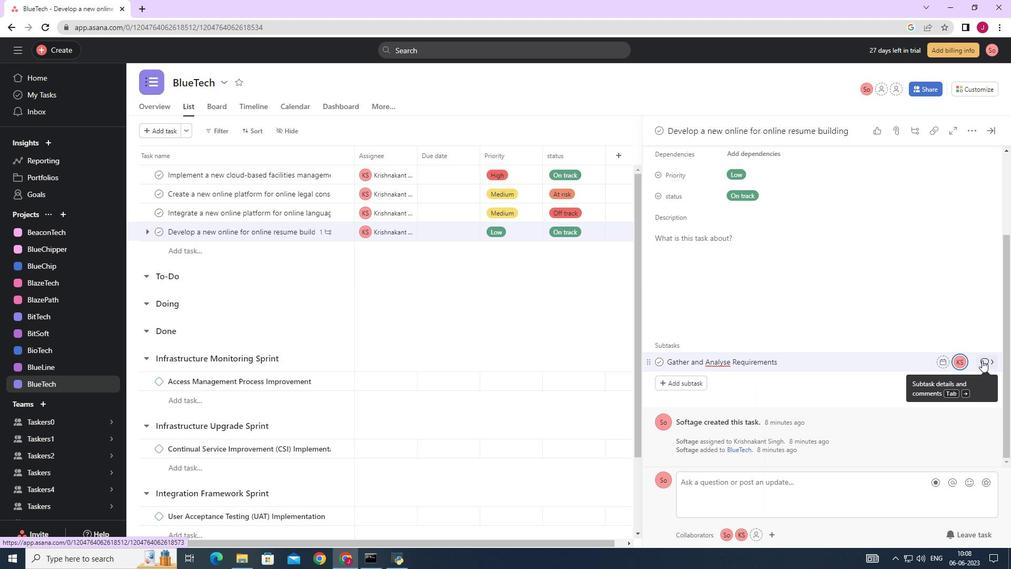 
Action: Mouse moved to (702, 273)
Screenshot: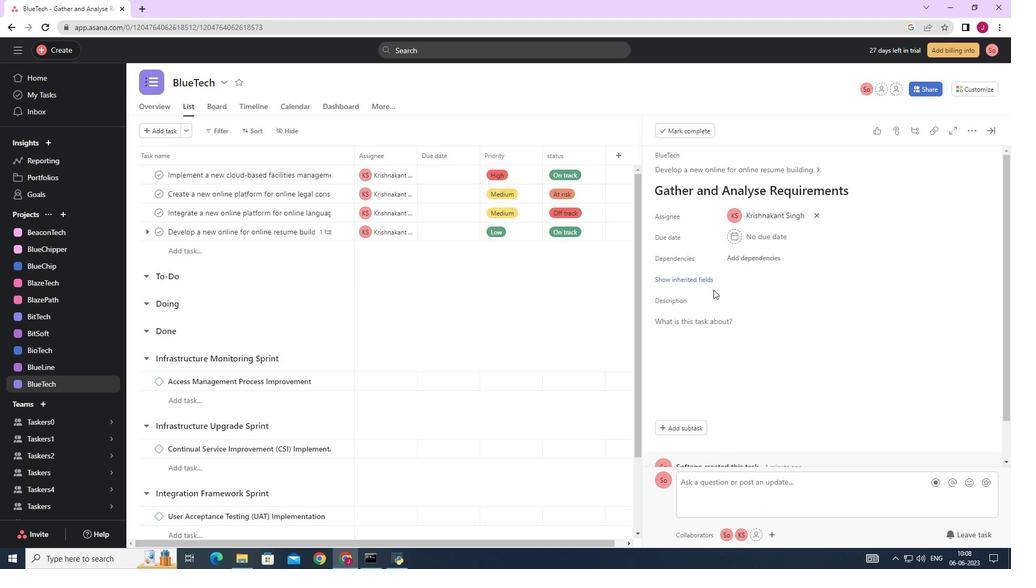 
Action: Mouse pressed left at (702, 273)
Screenshot: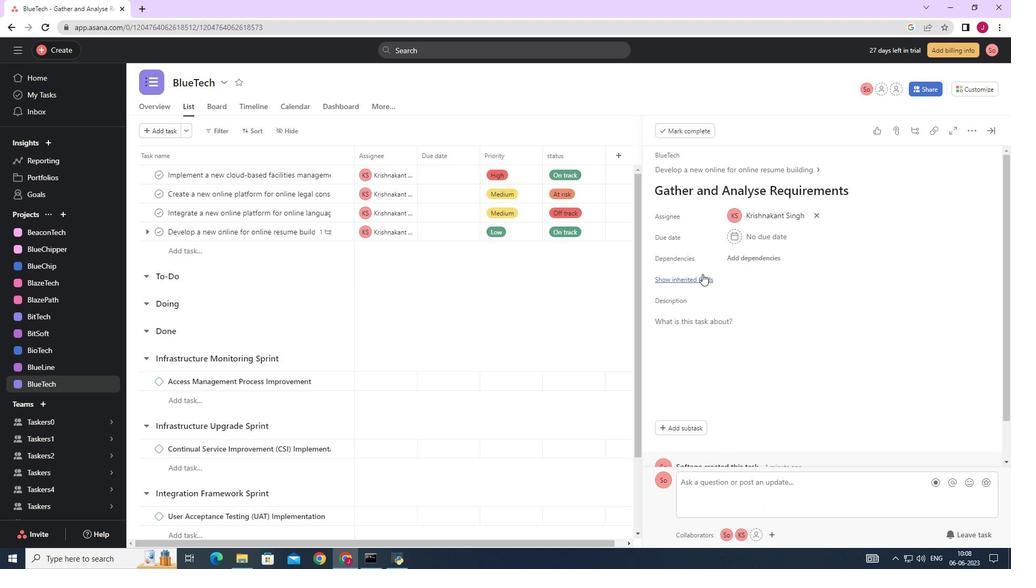 
Action: Mouse moved to (740, 299)
Screenshot: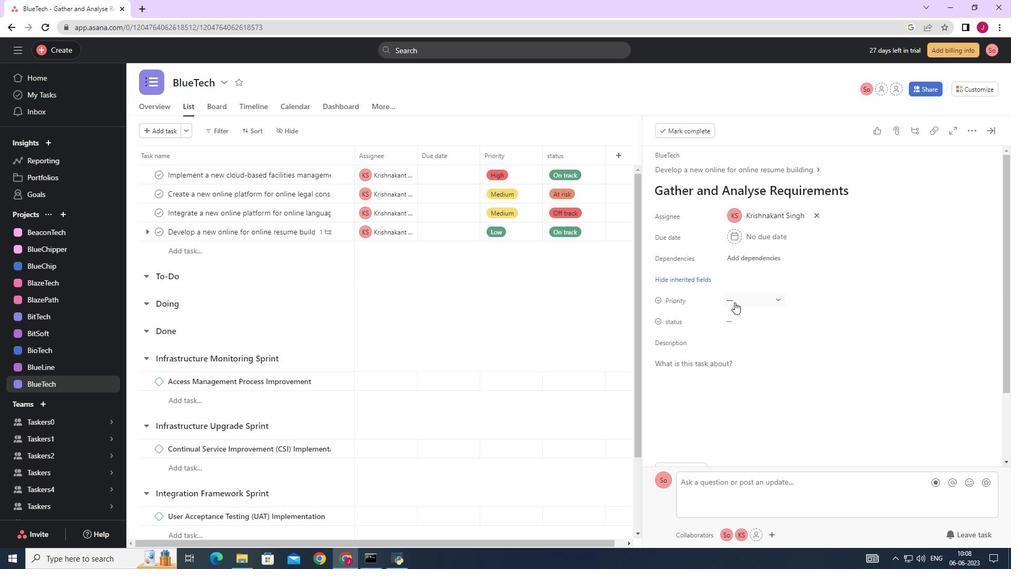 
Action: Mouse pressed left at (740, 299)
Screenshot: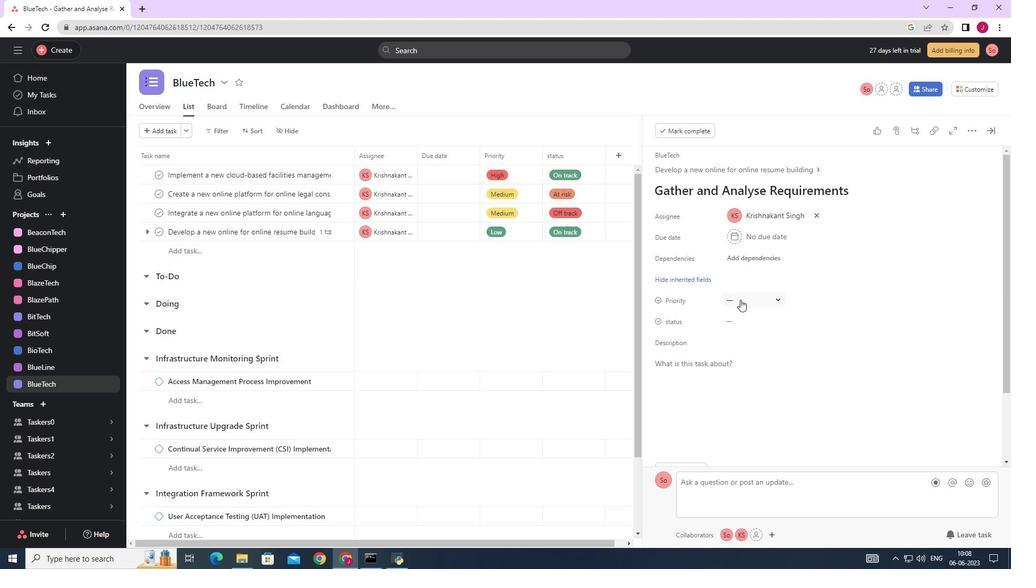 
Action: Mouse moved to (753, 338)
Screenshot: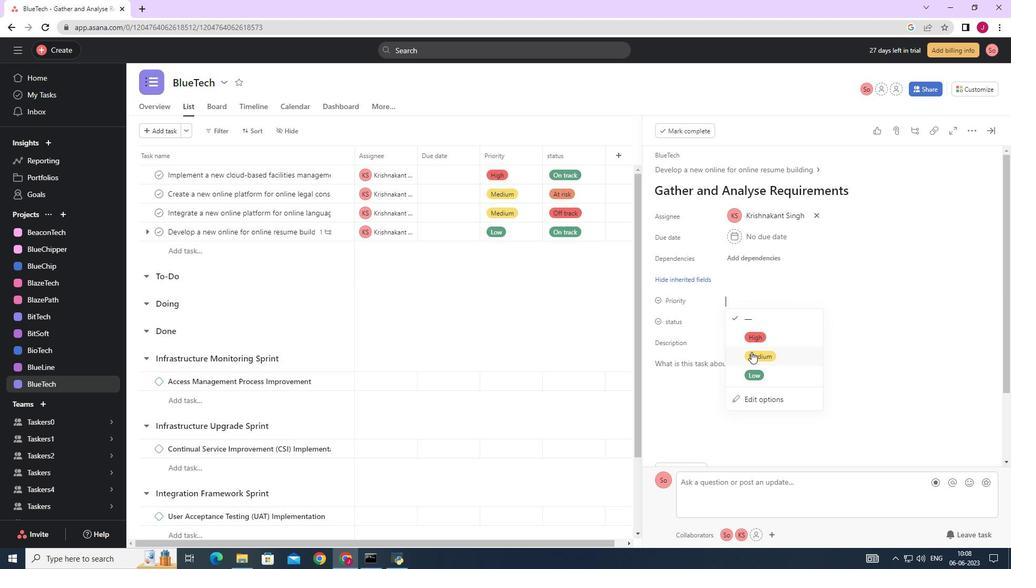
Action: Mouse pressed left at (753, 338)
Screenshot: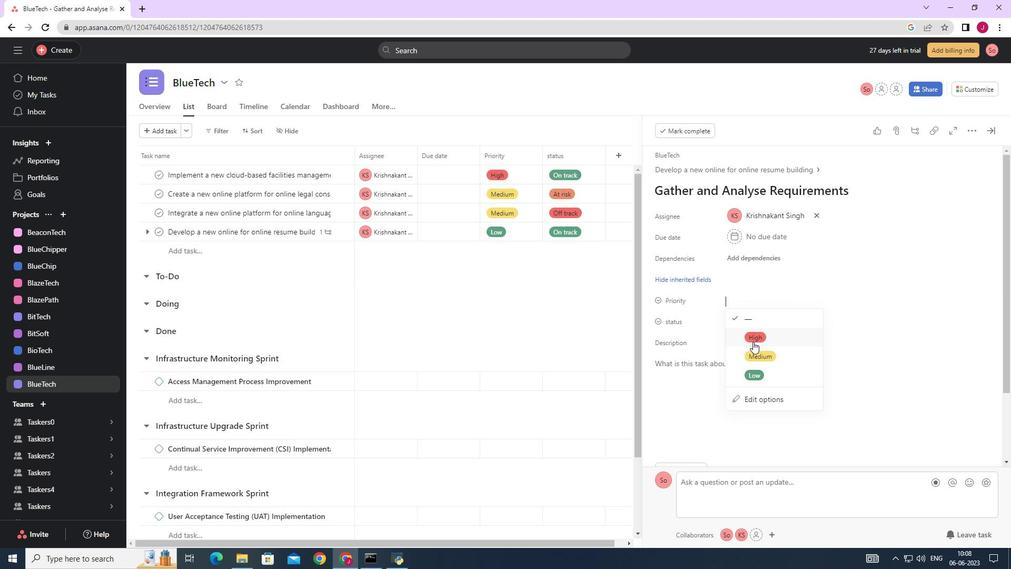 
Action: Mouse moved to (738, 322)
Screenshot: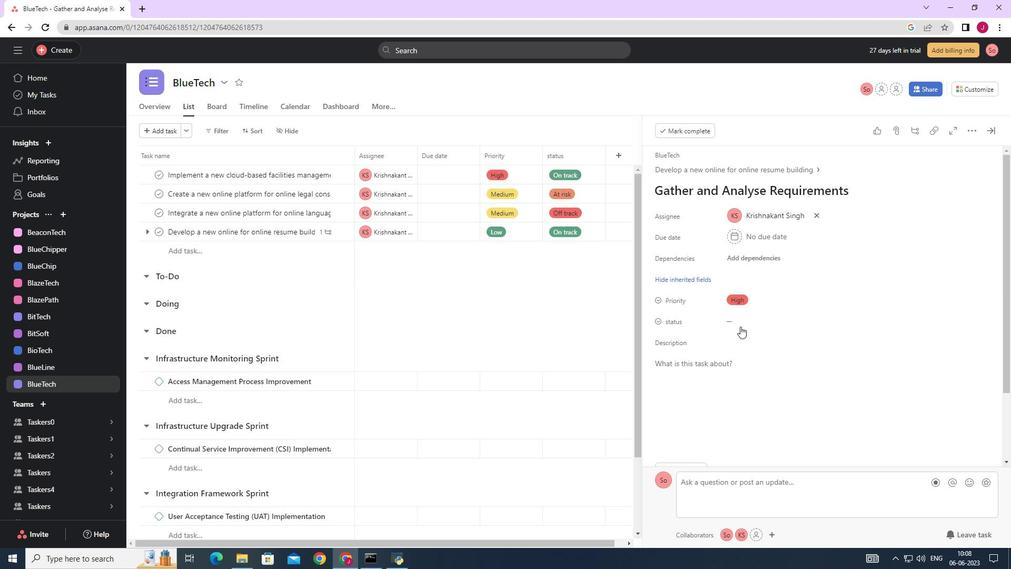 
Action: Mouse pressed left at (738, 322)
Screenshot: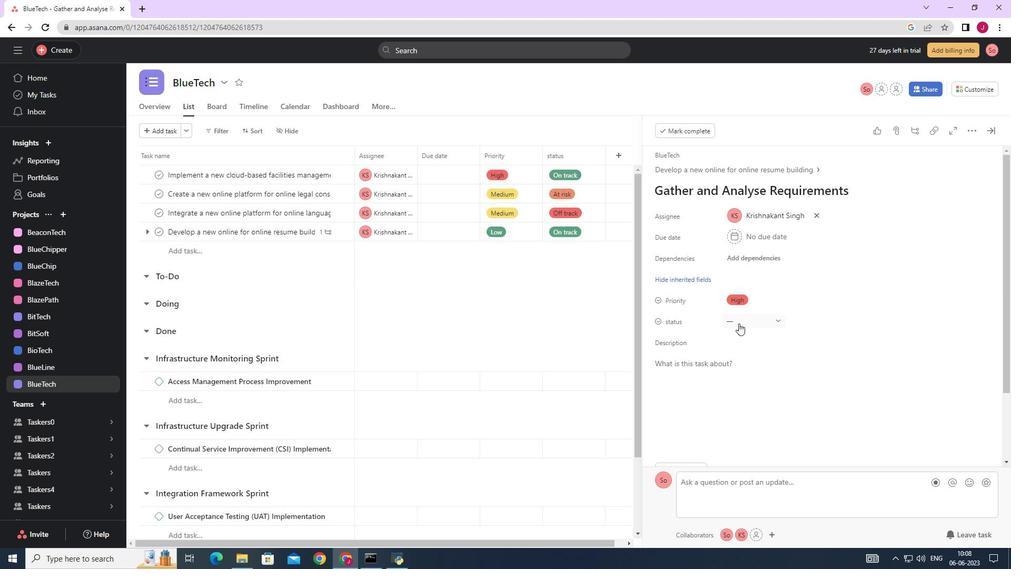 
Action: Mouse moved to (757, 378)
Screenshot: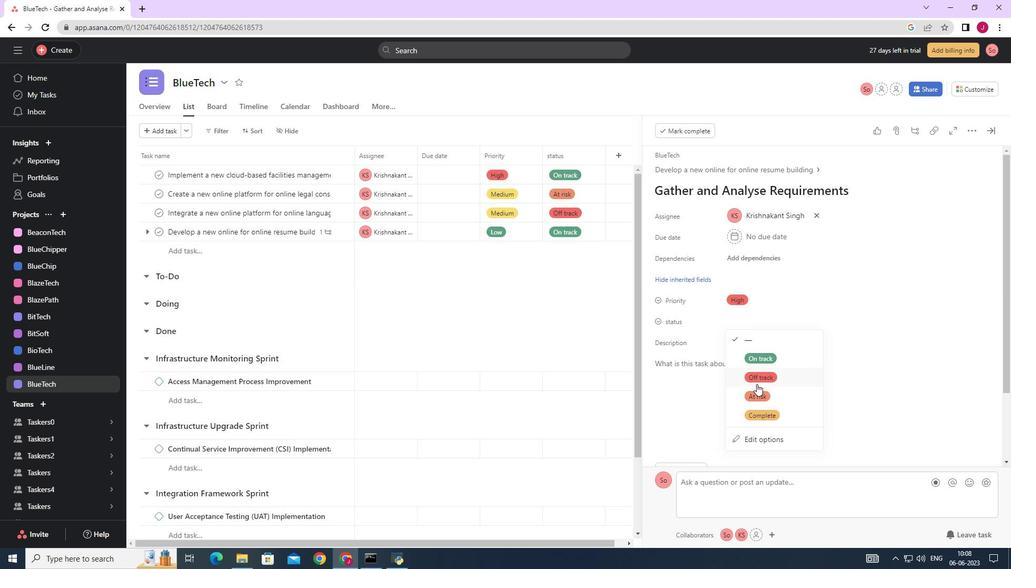
Action: Mouse pressed left at (757, 378)
Screenshot: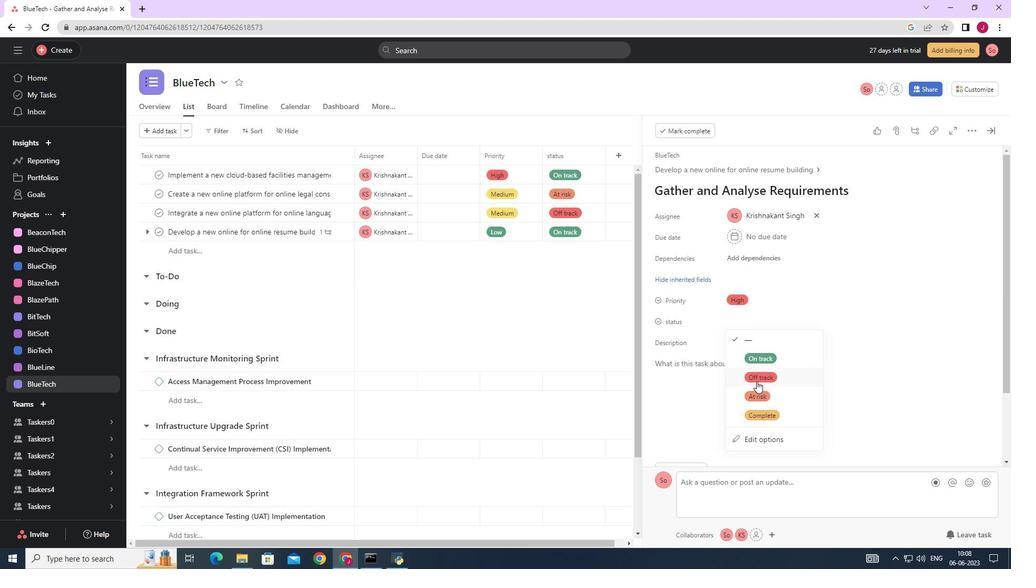 
Action: Mouse moved to (991, 131)
Screenshot: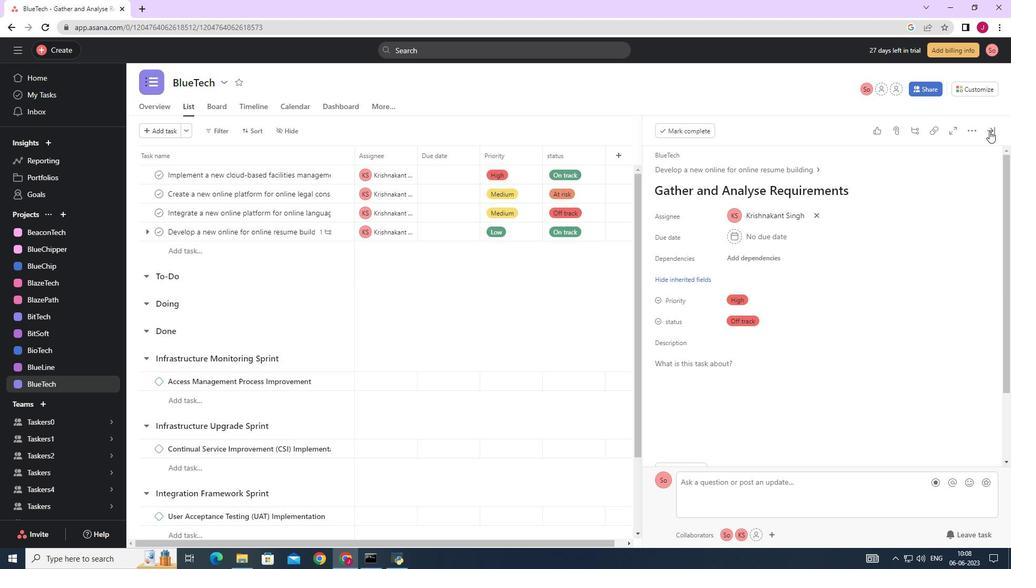 
Action: Mouse pressed left at (991, 131)
Screenshot: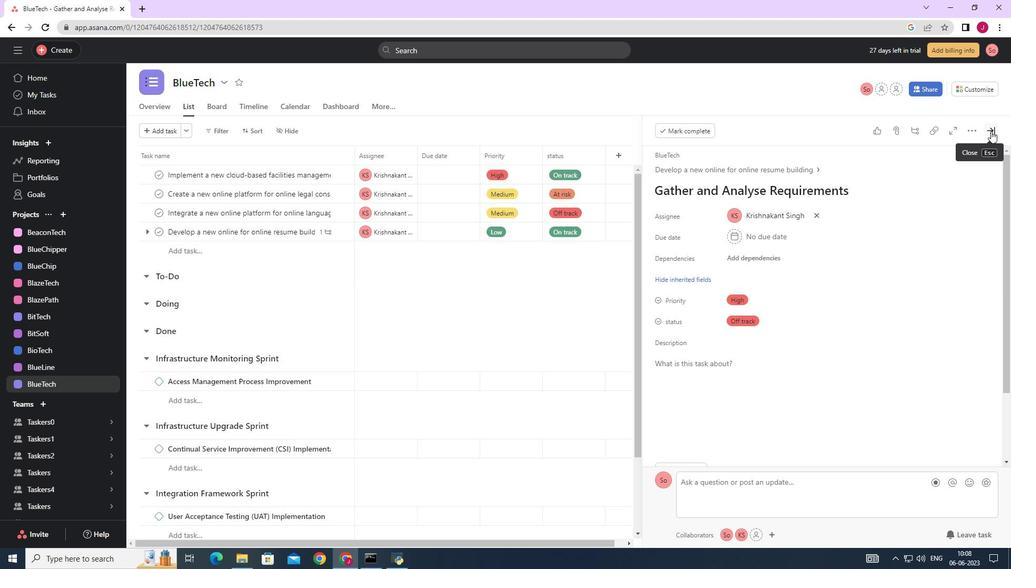 
Action: Mouse moved to (985, 132)
Screenshot: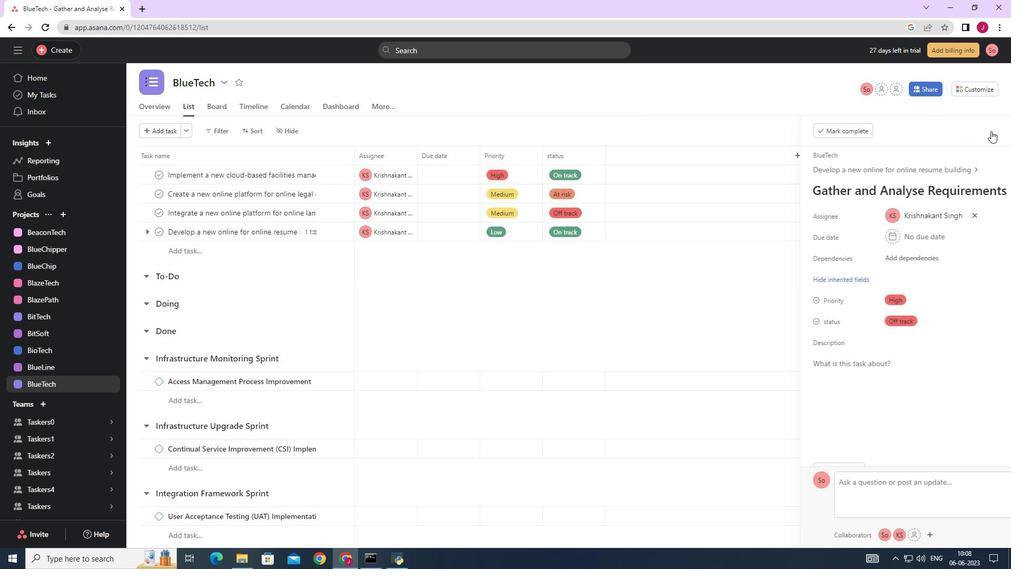 
